 Task: Look for space in Avellino, Italy from 1st July, 2023 to 3rd July, 2023 for 1 adult in price range Rs.5000 to Rs.15000. Place can be private room with 1  bedroom having 1 bed and 1 bathroom. Property type can be house, flat, guest house, hotel. Amenities needed are: wifi, washing machine. Booking option can be shelf check-in. Required host language is English.
Action: Mouse moved to (444, 119)
Screenshot: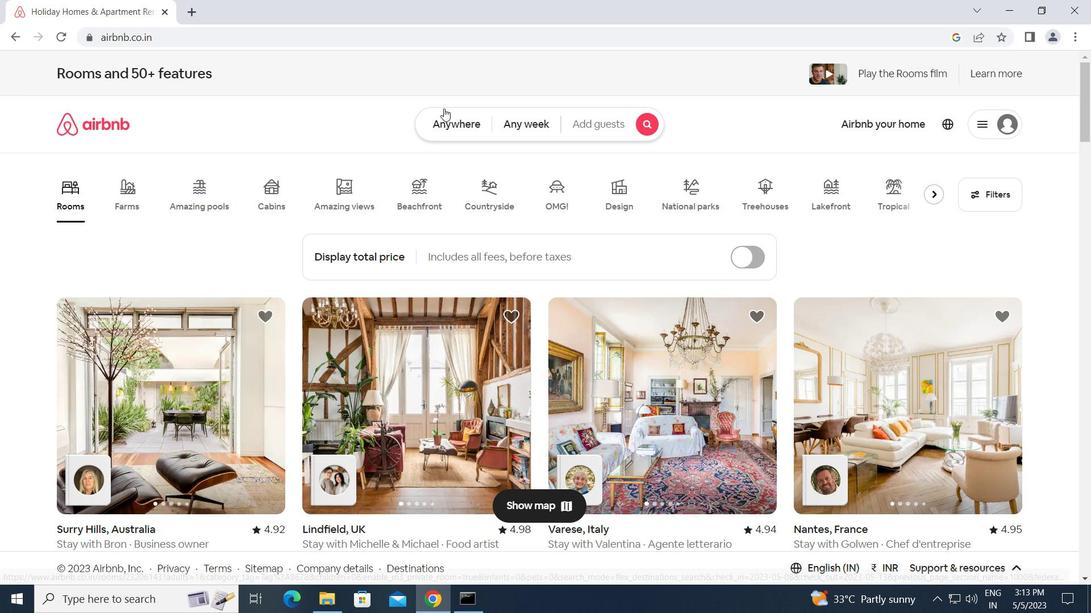 
Action: Mouse pressed left at (444, 119)
Screenshot: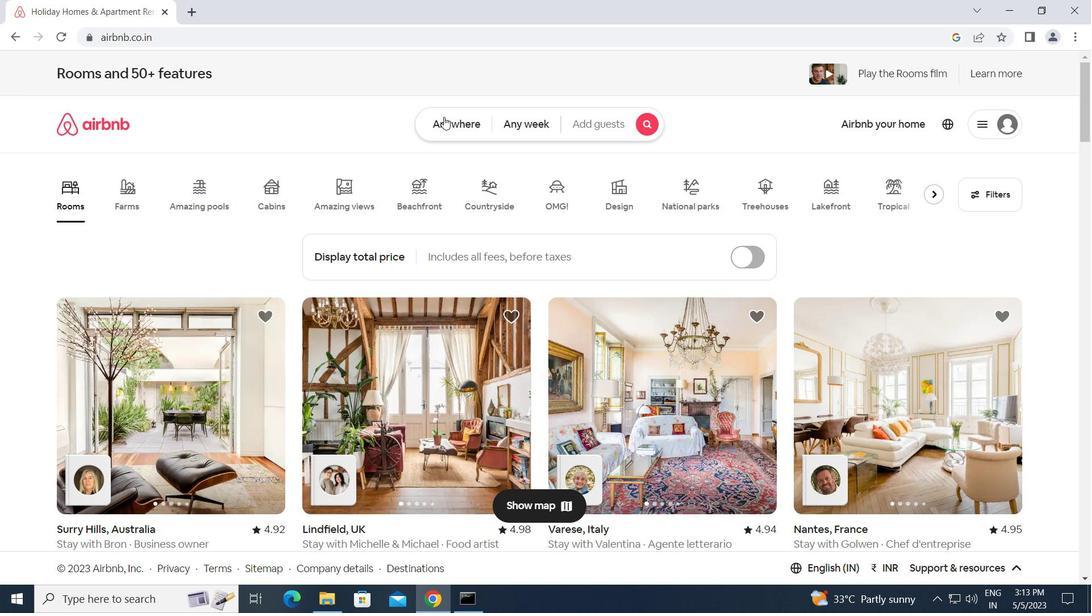 
Action: Mouse moved to (346, 177)
Screenshot: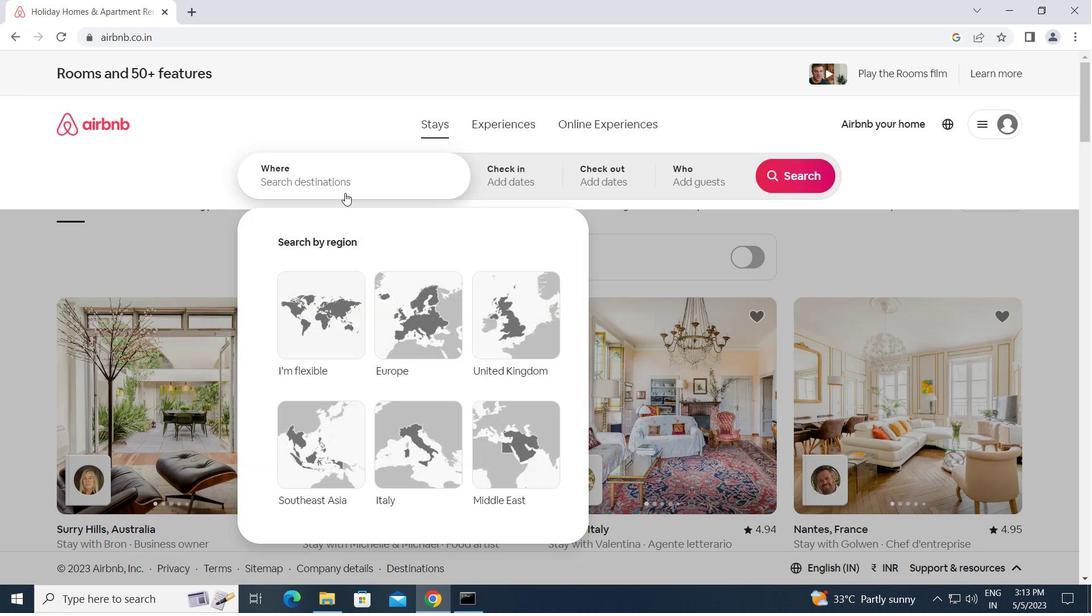 
Action: Mouse pressed left at (346, 177)
Screenshot: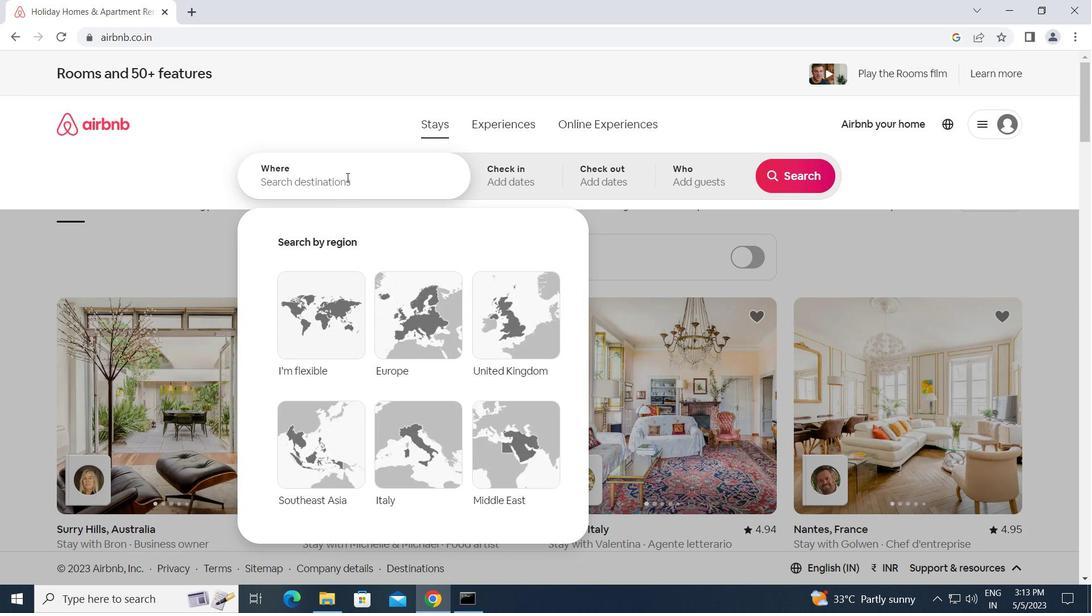 
Action: Key pressed a<Key.caps_lock>vellino,<Key.space><Key.caps_lock>i<Key.caps_lock>taly<Key.enter>
Screenshot: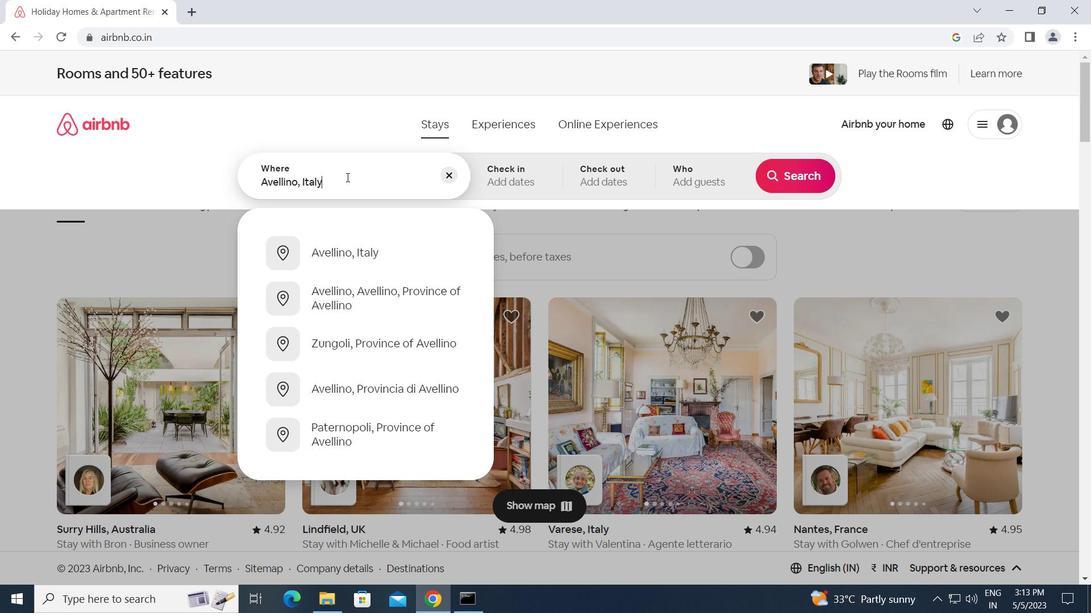 
Action: Mouse moved to (797, 291)
Screenshot: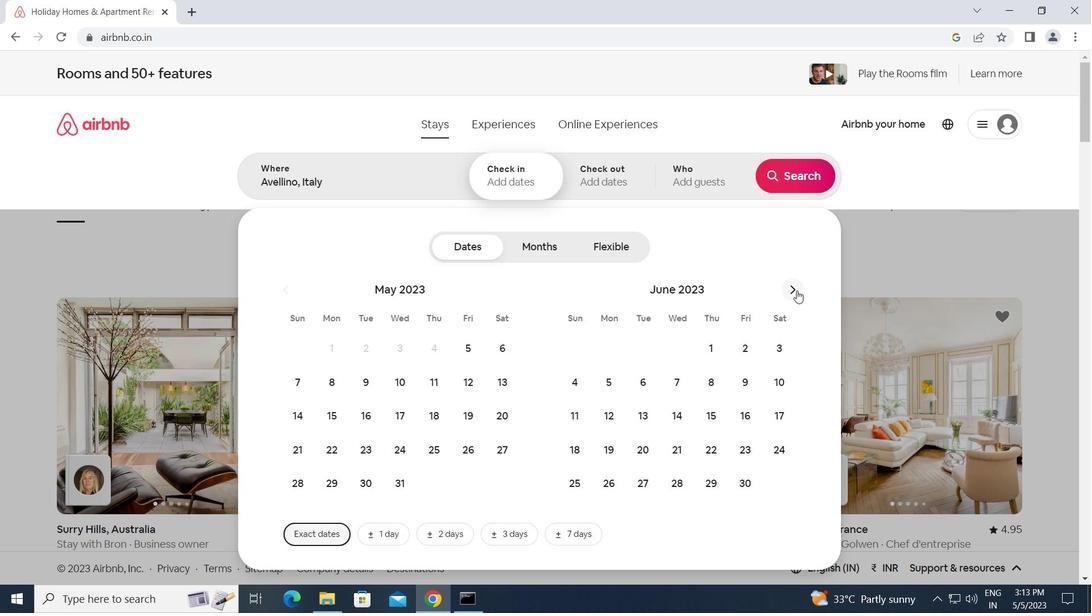 
Action: Mouse pressed left at (797, 291)
Screenshot: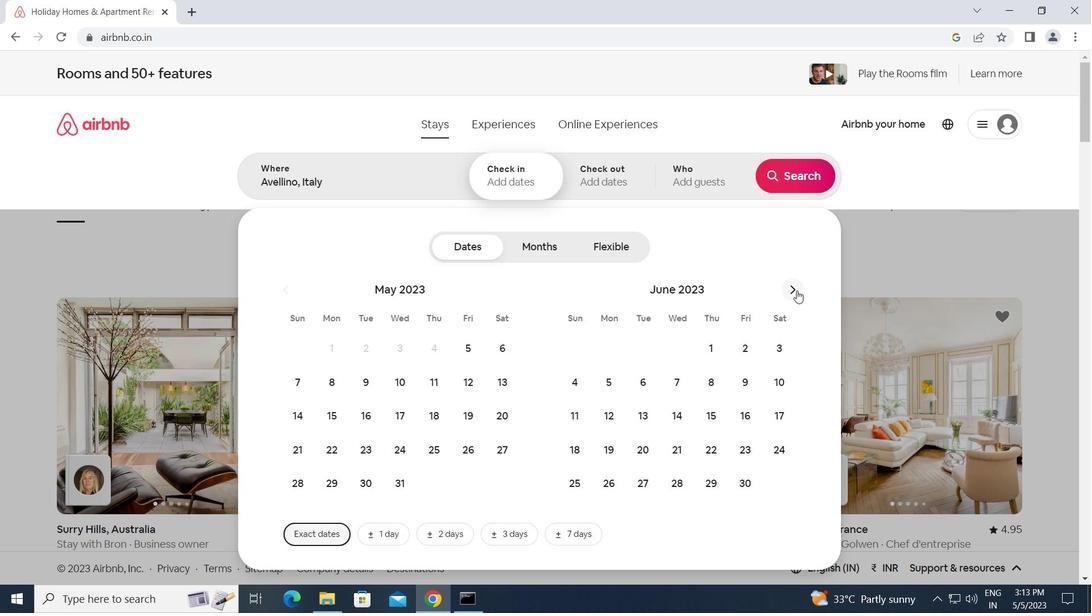 
Action: Mouse moved to (776, 350)
Screenshot: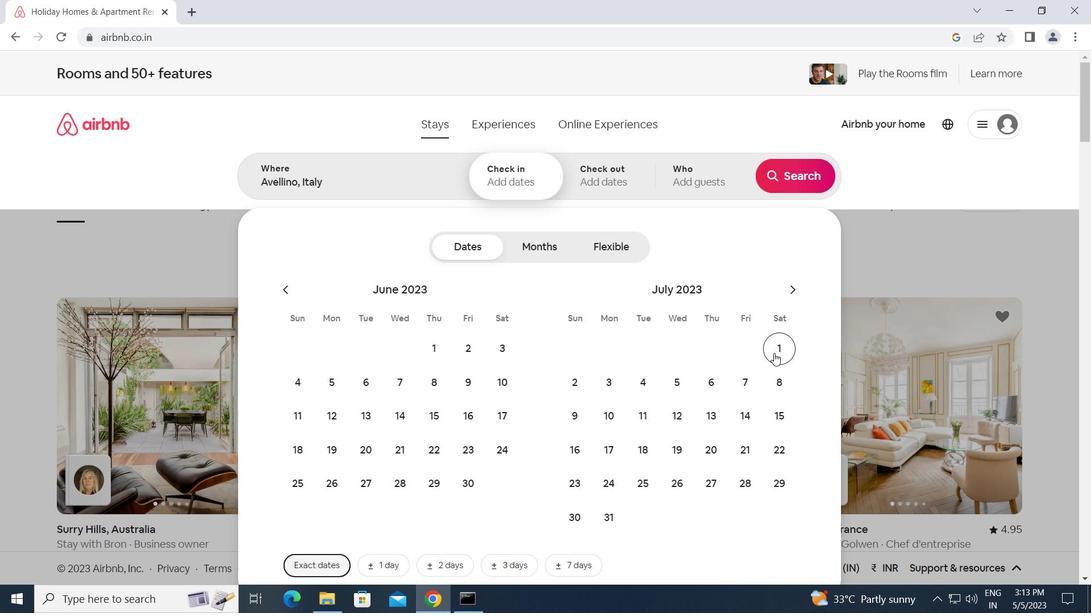 
Action: Mouse pressed left at (776, 350)
Screenshot: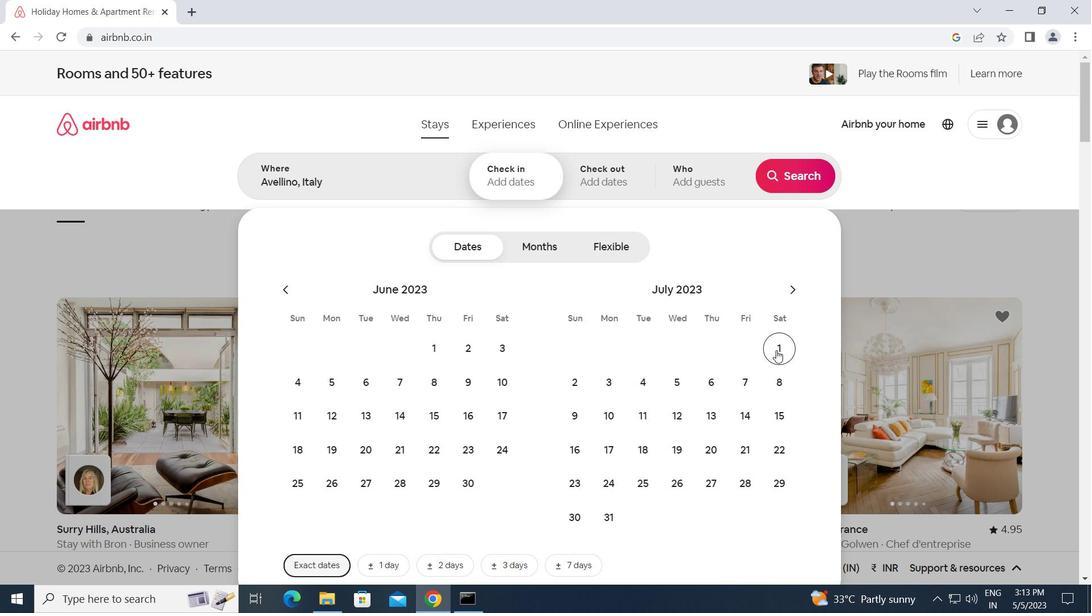
Action: Mouse moved to (614, 387)
Screenshot: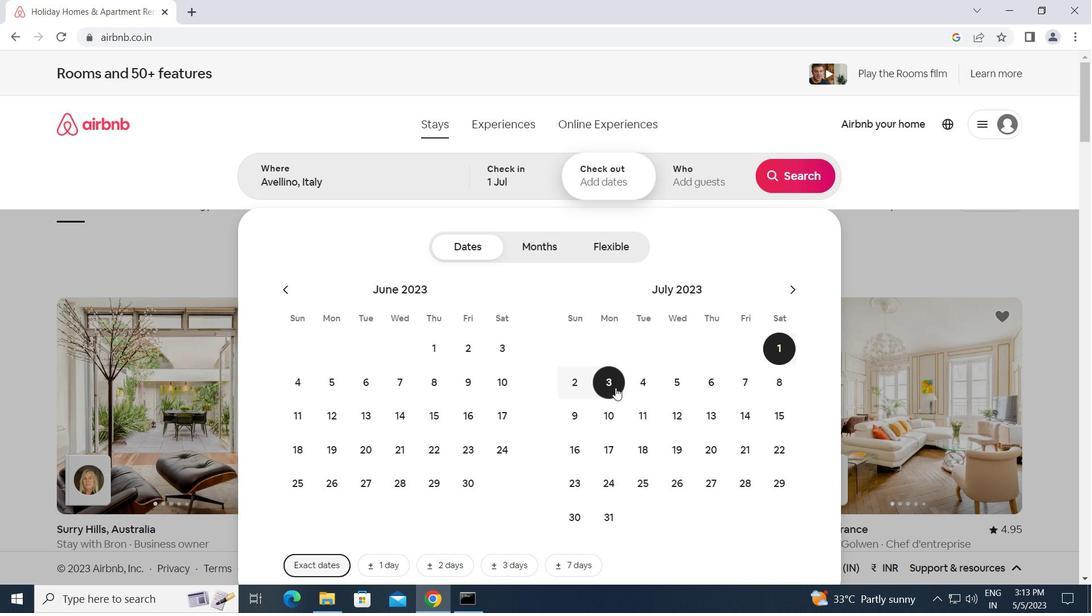 
Action: Mouse pressed left at (614, 387)
Screenshot: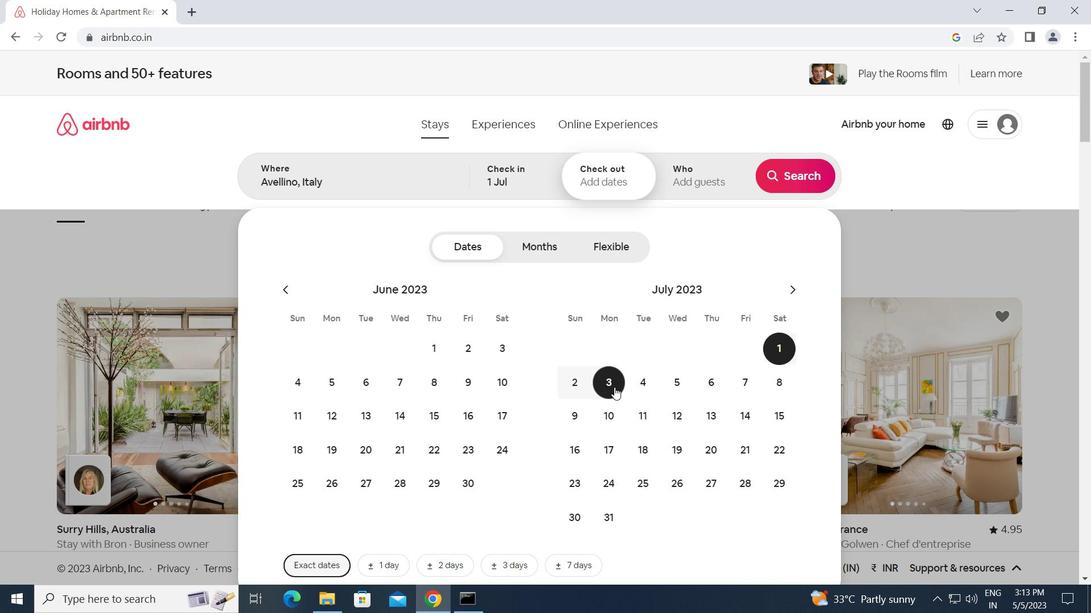 
Action: Mouse moved to (685, 173)
Screenshot: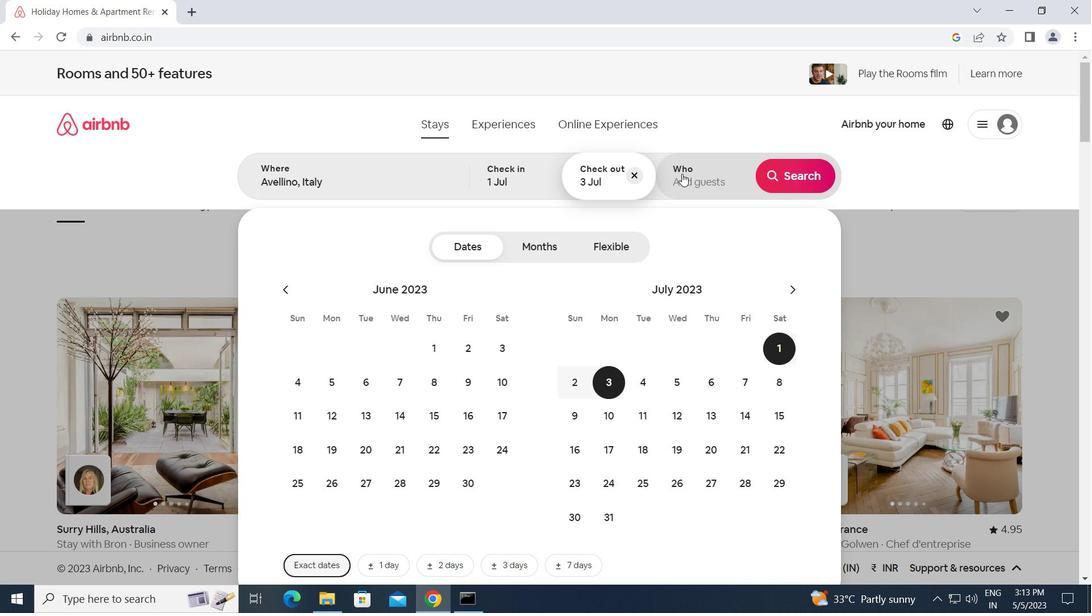 
Action: Mouse pressed left at (685, 173)
Screenshot: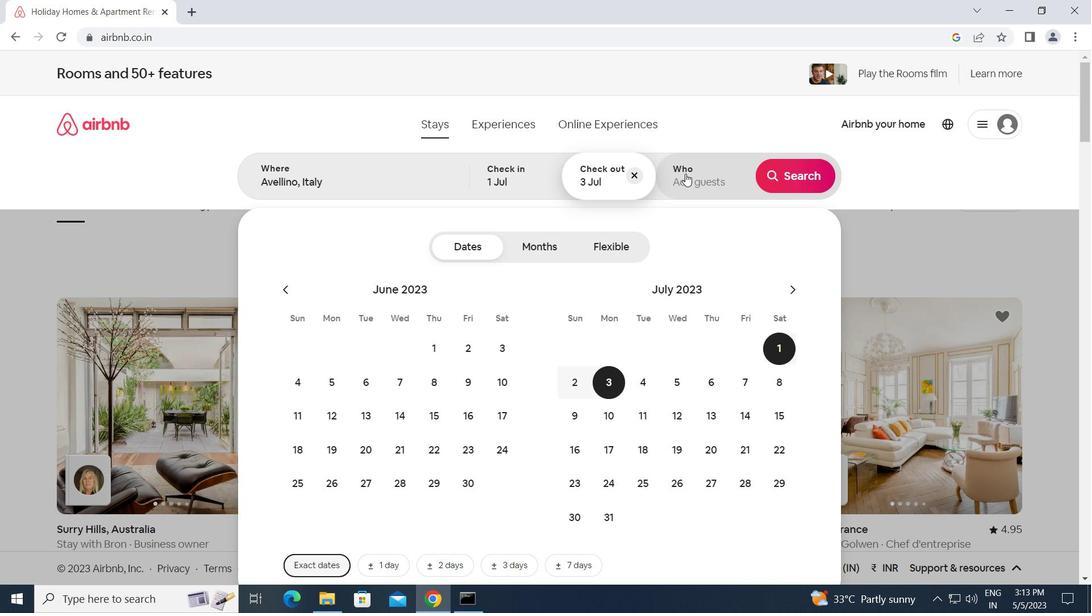 
Action: Mouse moved to (797, 254)
Screenshot: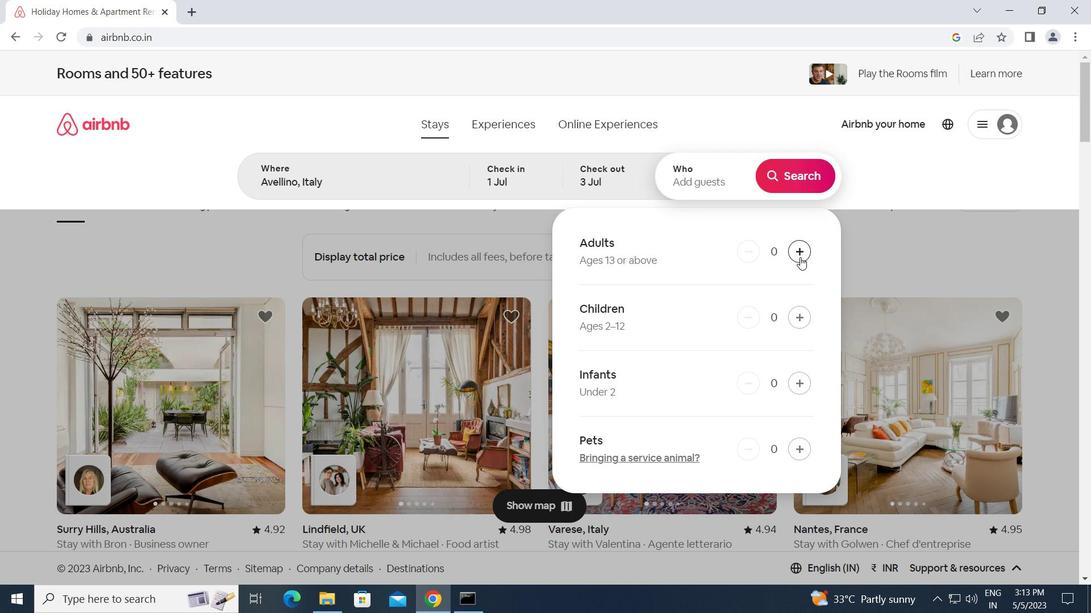 
Action: Mouse pressed left at (797, 254)
Screenshot: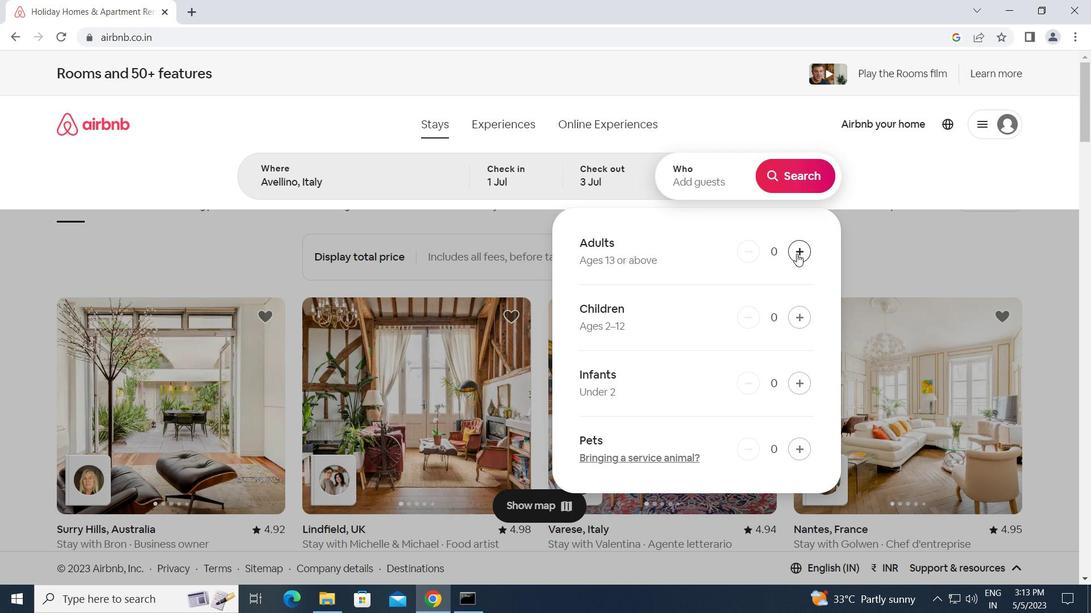
Action: Mouse moved to (790, 177)
Screenshot: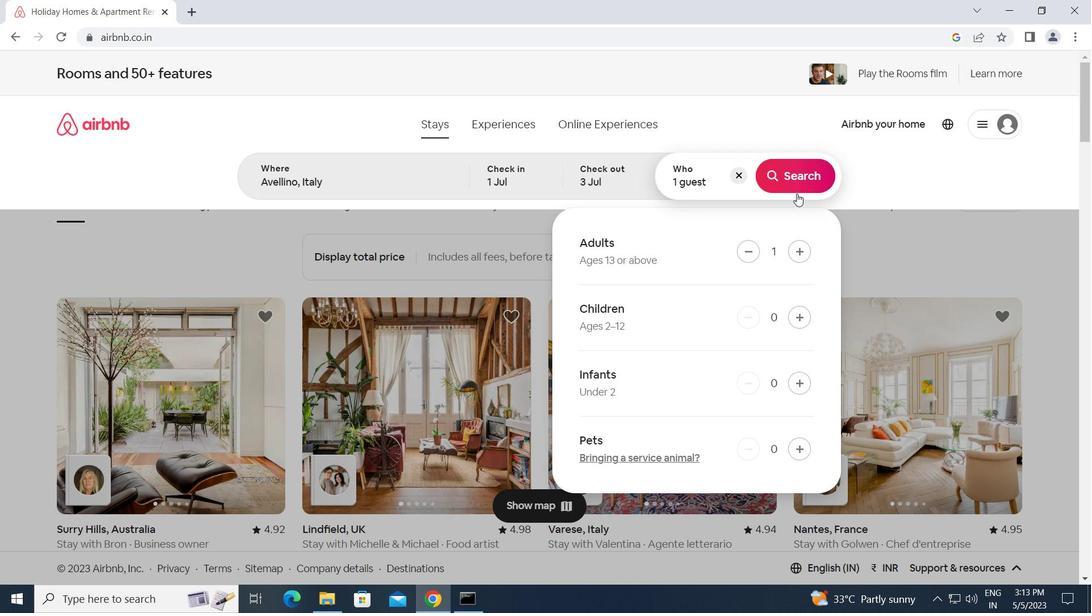 
Action: Mouse pressed left at (790, 177)
Screenshot: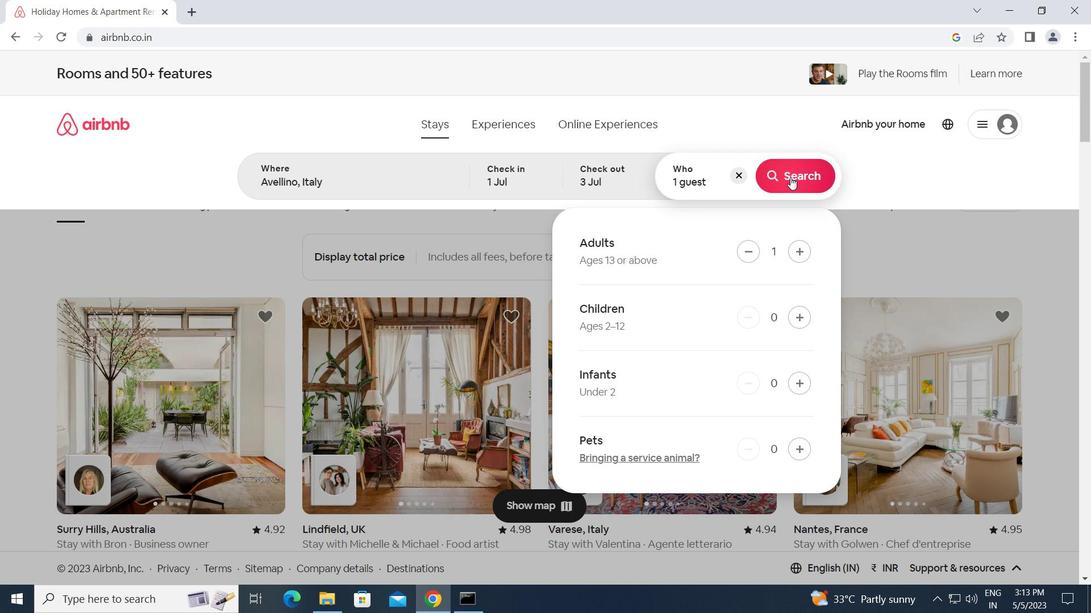 
Action: Mouse moved to (1019, 140)
Screenshot: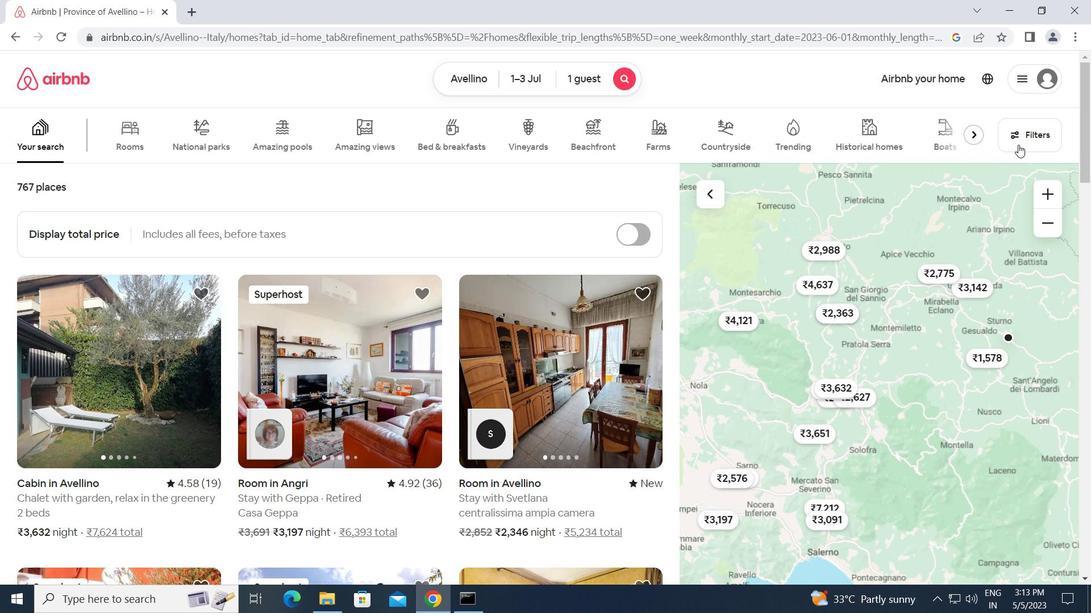 
Action: Mouse pressed left at (1019, 140)
Screenshot: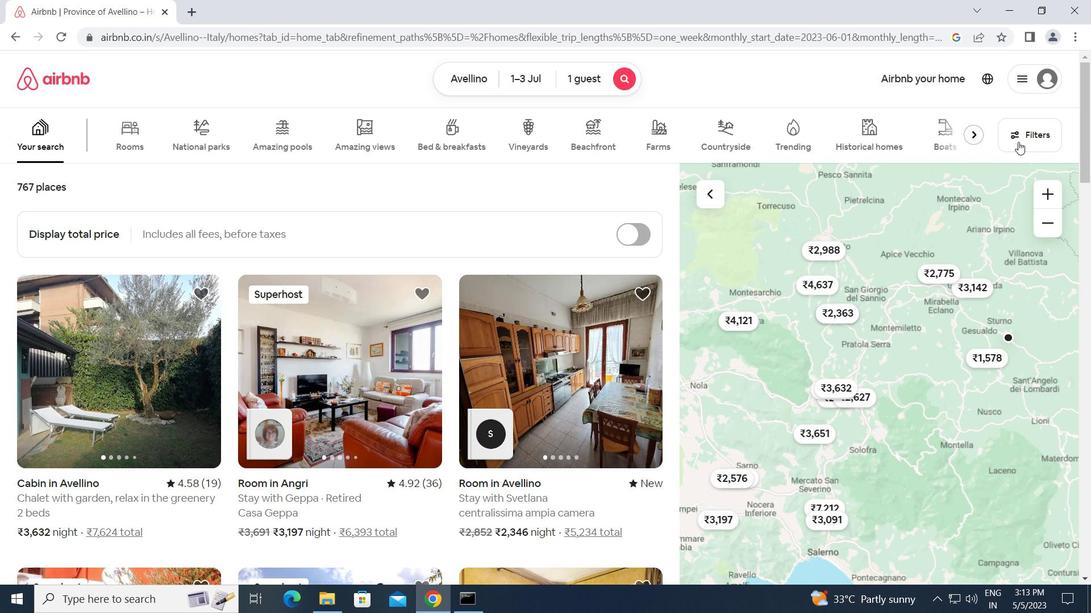 
Action: Mouse moved to (423, 368)
Screenshot: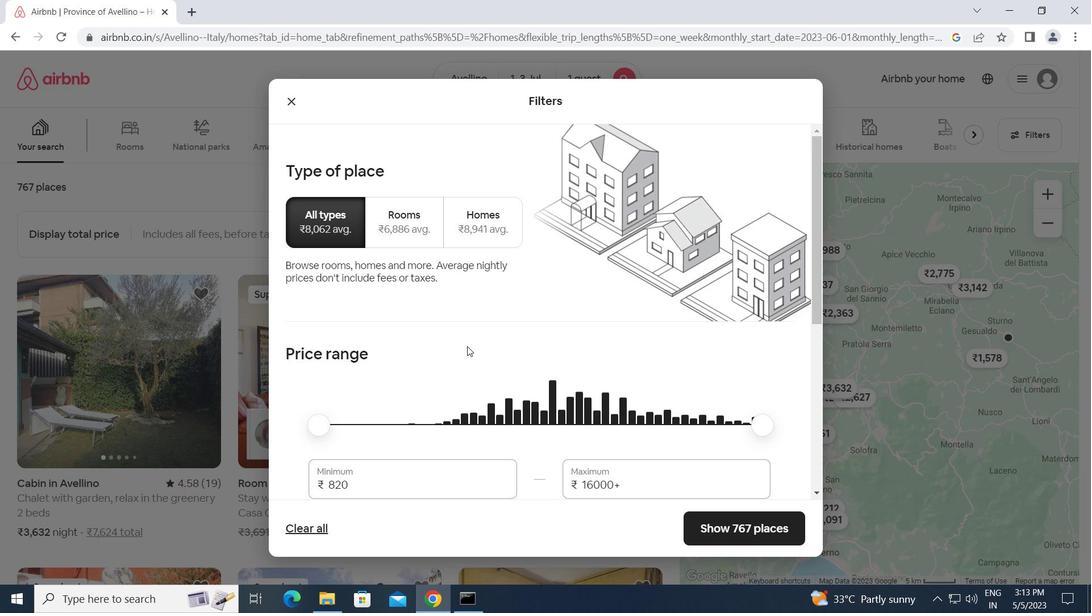 
Action: Mouse scrolled (423, 367) with delta (0, 0)
Screenshot: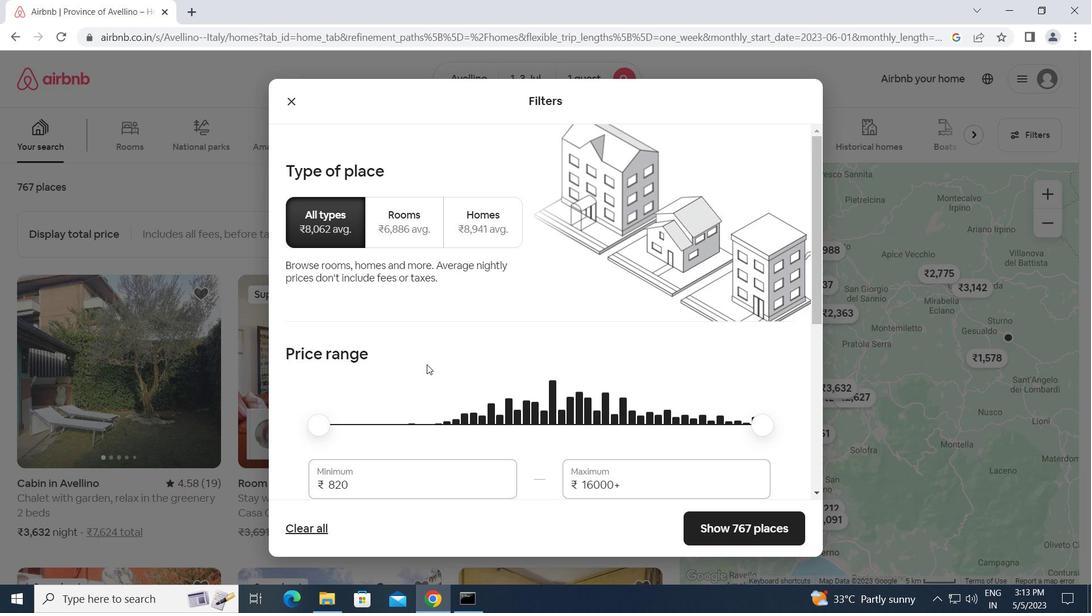 
Action: Mouse scrolled (423, 367) with delta (0, 0)
Screenshot: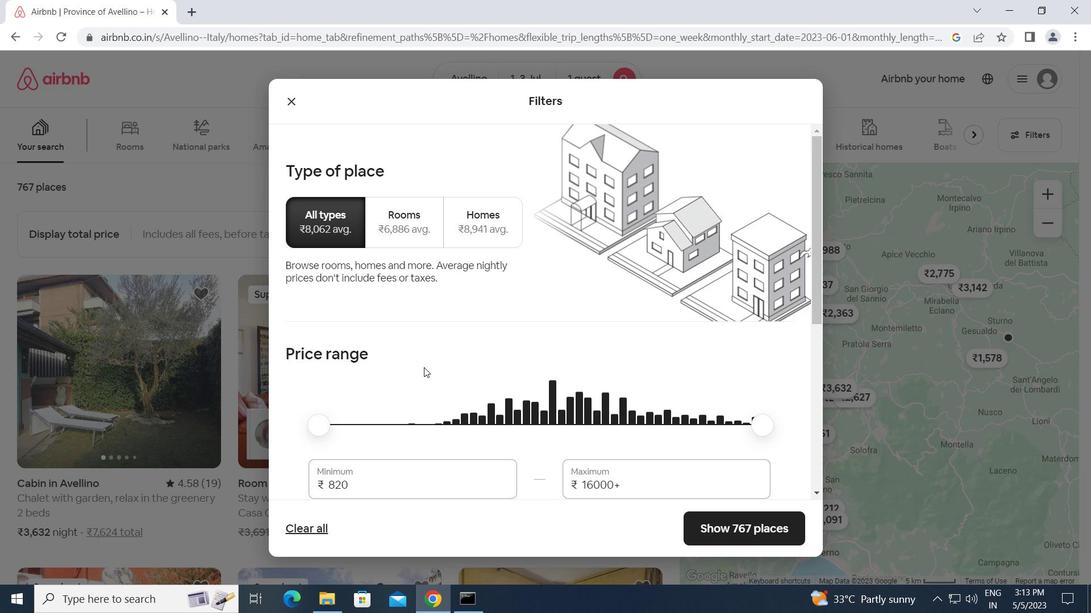 
Action: Mouse moved to (358, 338)
Screenshot: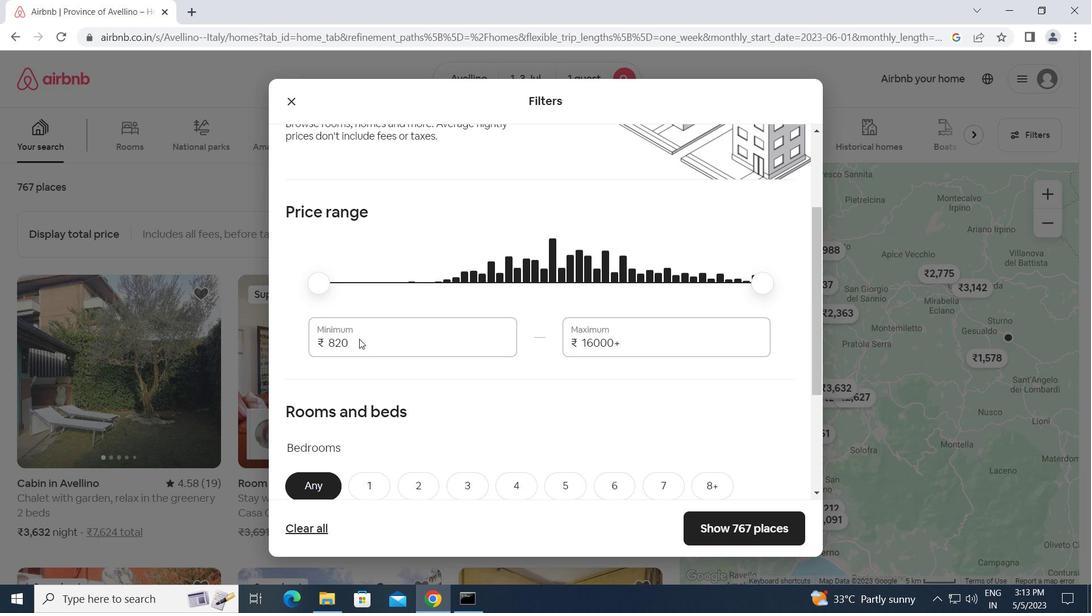 
Action: Mouse pressed left at (358, 338)
Screenshot: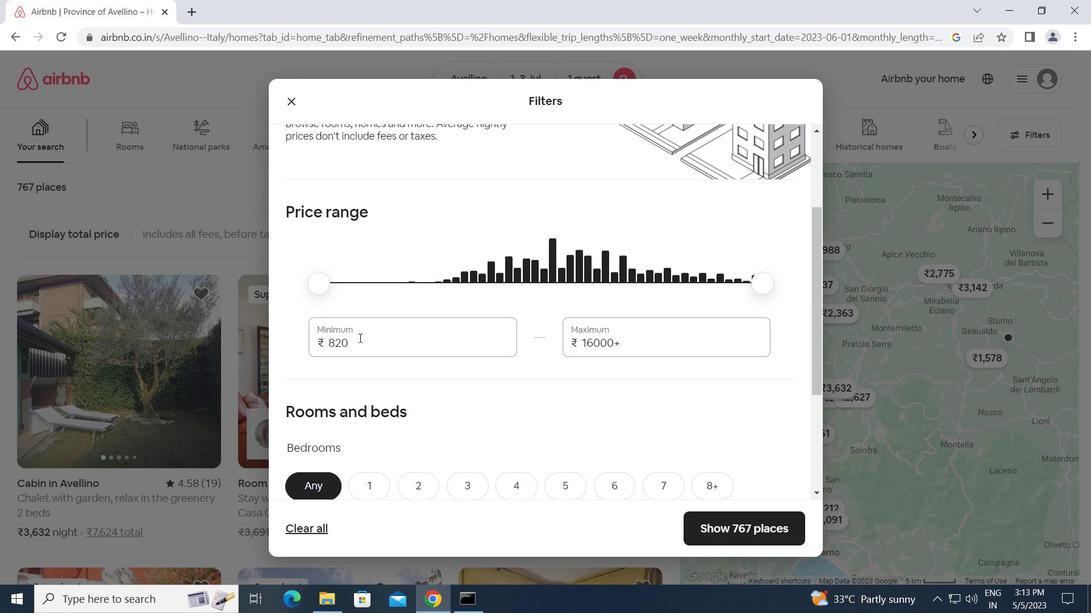 
Action: Mouse moved to (309, 346)
Screenshot: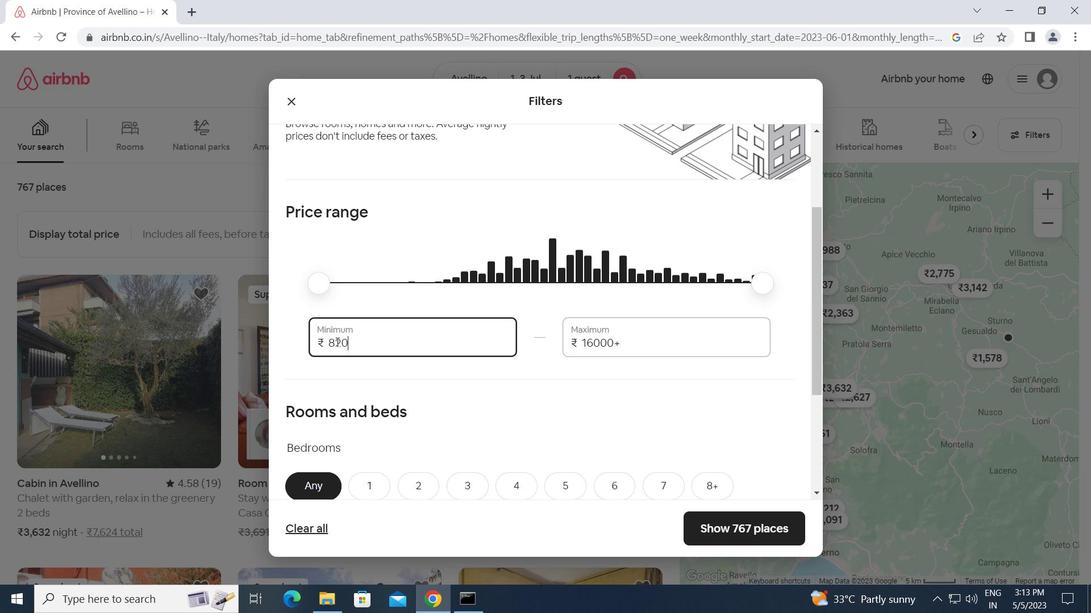 
Action: Key pressed 500
Screenshot: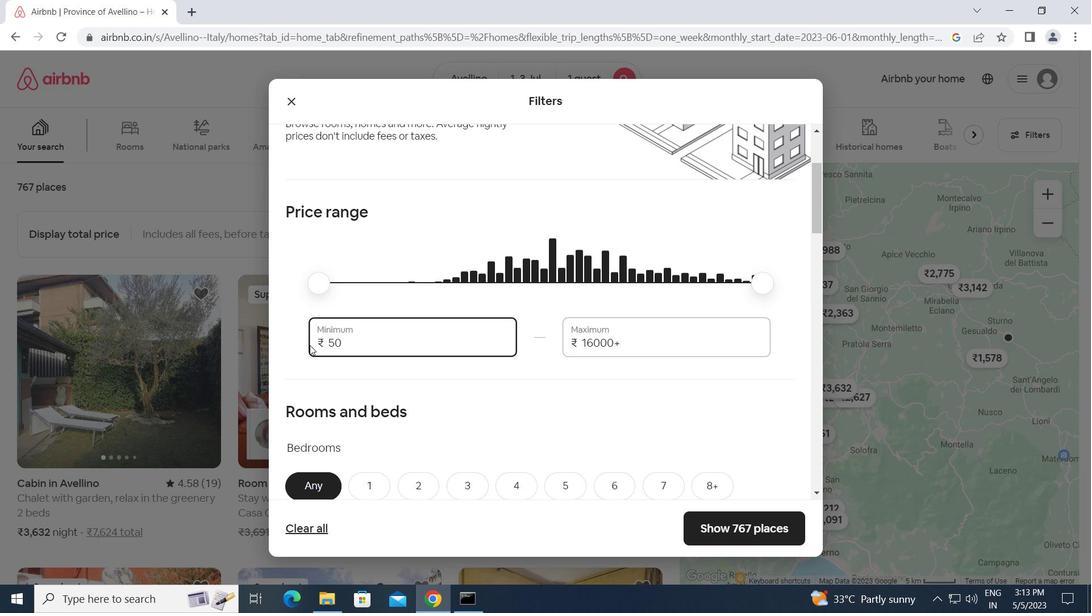 
Action: Mouse moved to (313, 356)
Screenshot: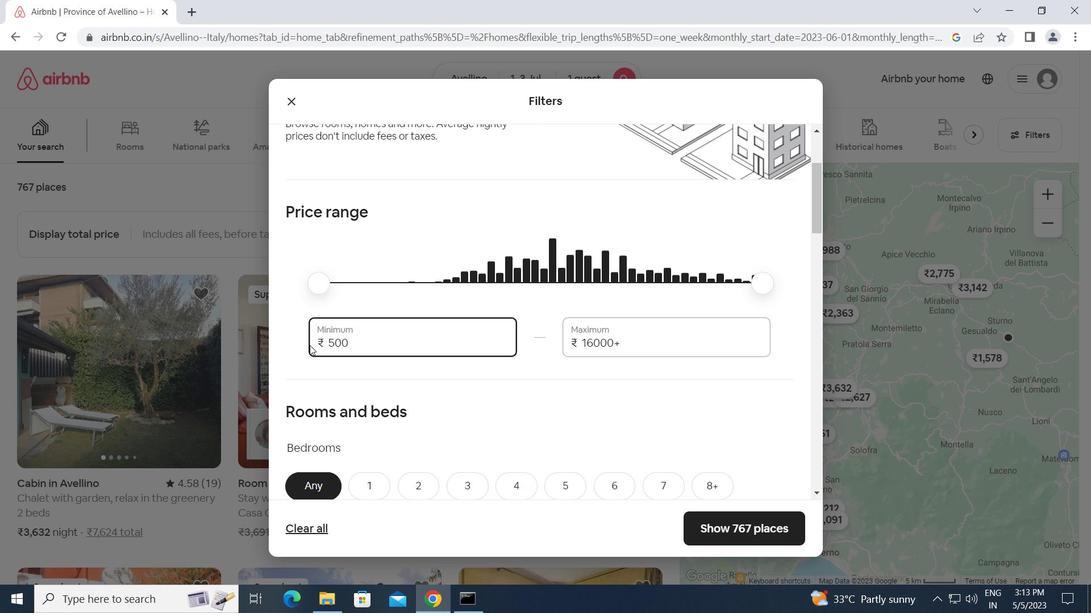 
Action: Key pressed 0<Key.tab>15000
Screenshot: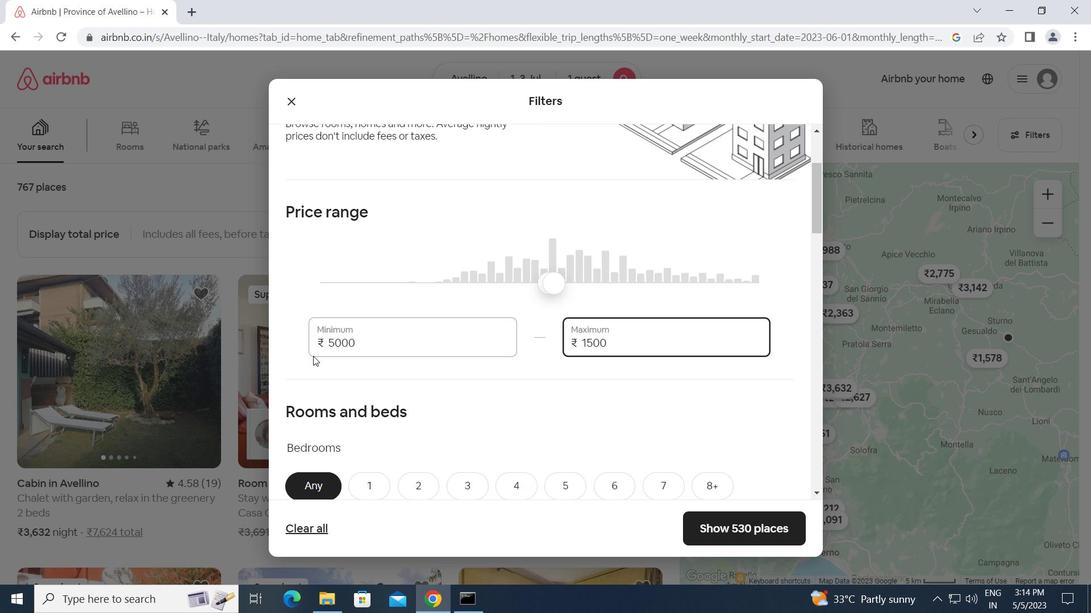 
Action: Mouse moved to (440, 400)
Screenshot: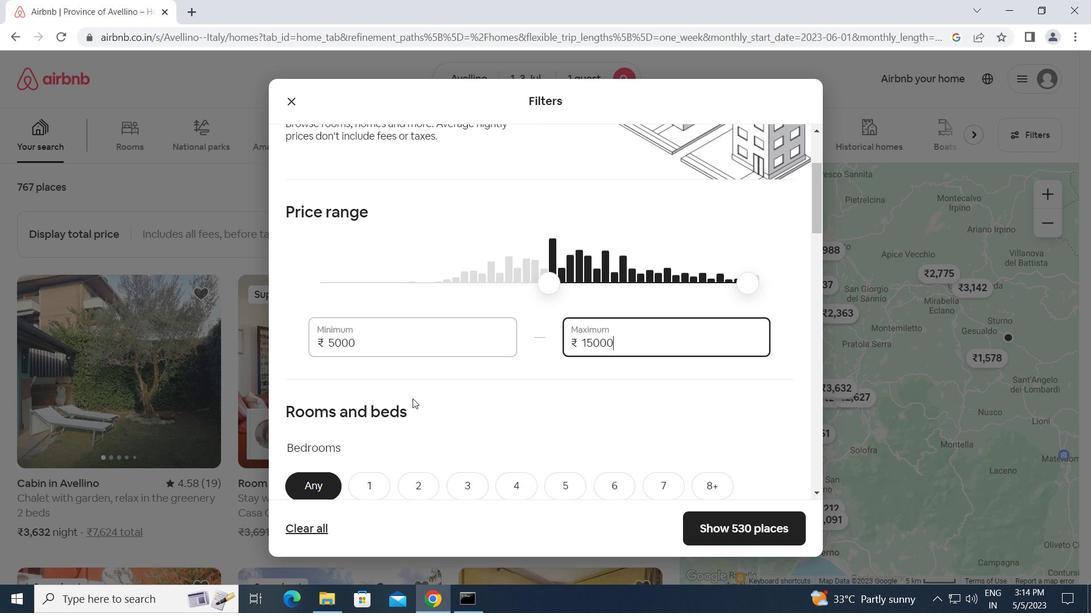 
Action: Mouse scrolled (440, 400) with delta (0, 0)
Screenshot: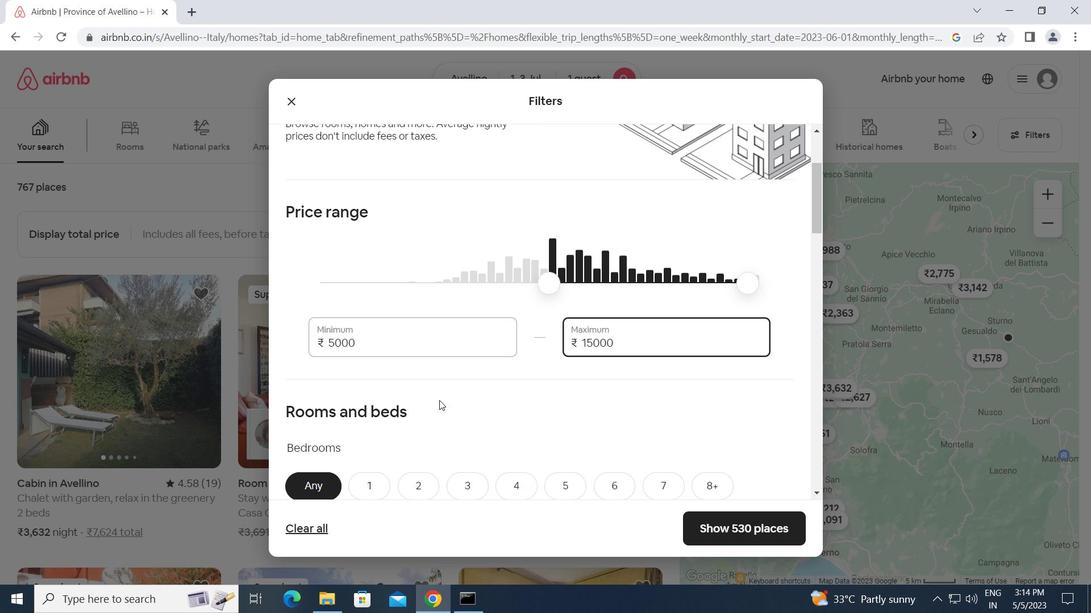 
Action: Mouse moved to (440, 400)
Screenshot: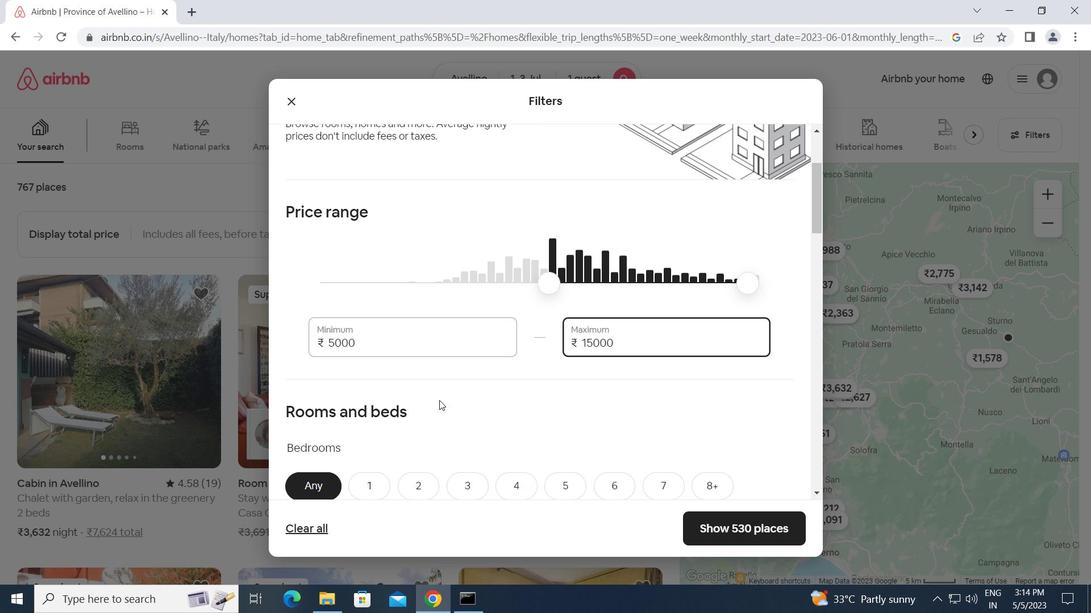 
Action: Mouse scrolled (440, 400) with delta (0, 0)
Screenshot: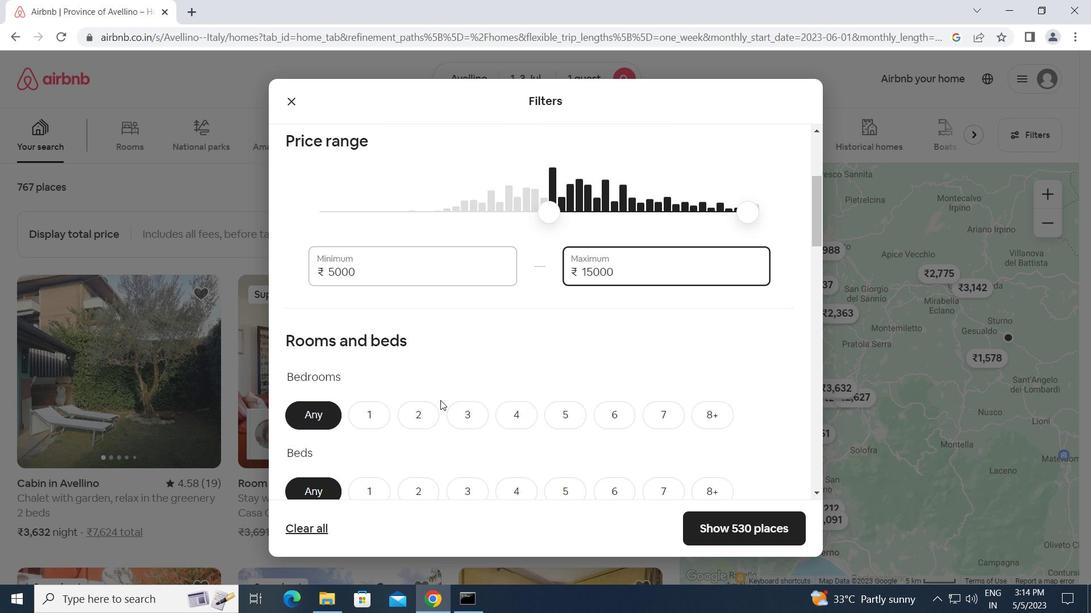
Action: Mouse scrolled (440, 400) with delta (0, 0)
Screenshot: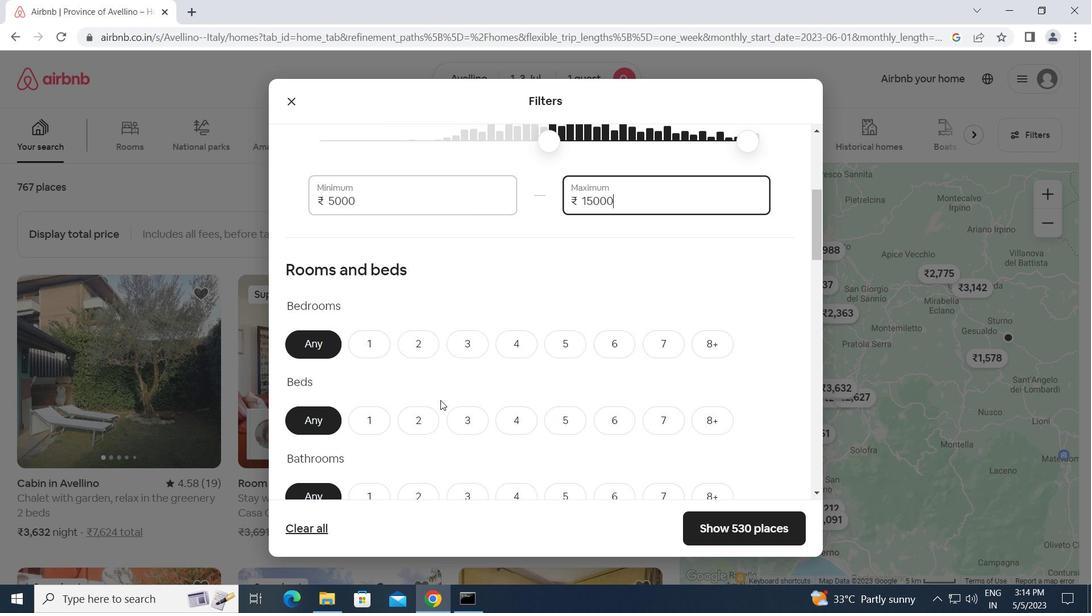 
Action: Mouse moved to (367, 275)
Screenshot: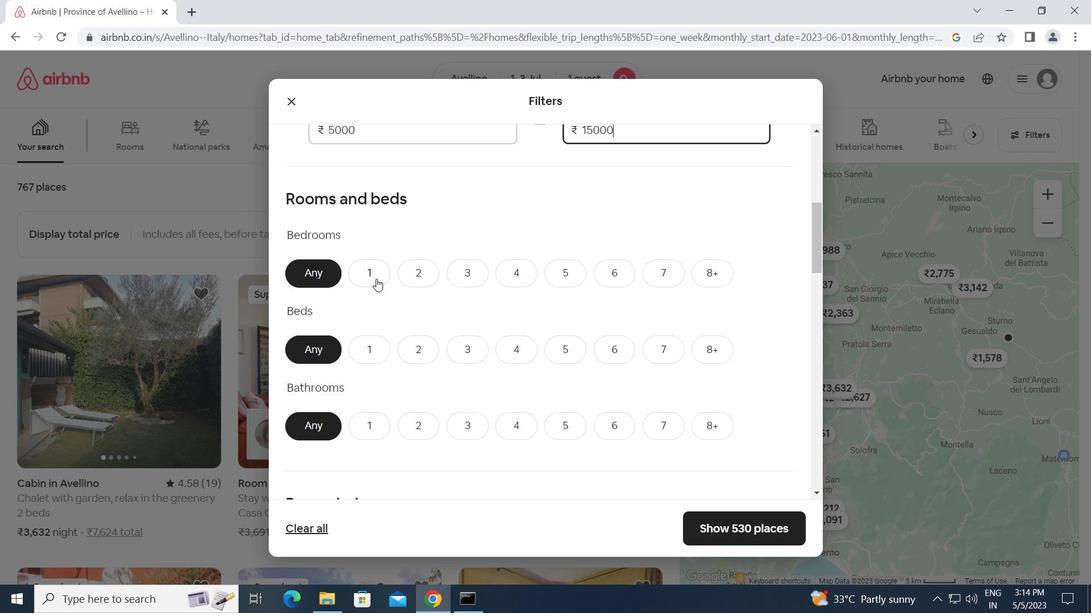 
Action: Mouse pressed left at (367, 275)
Screenshot: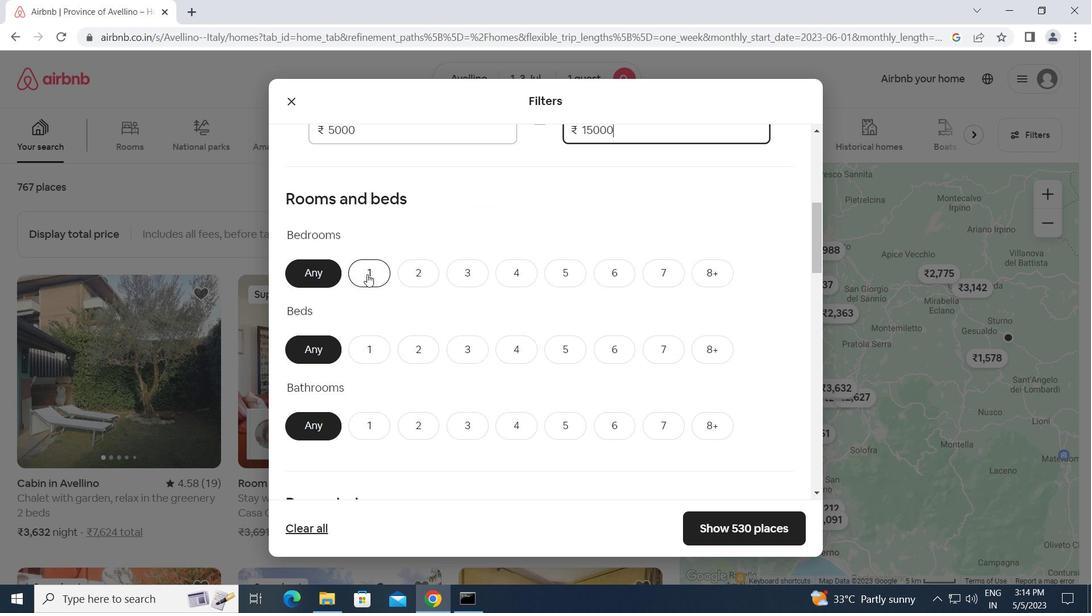 
Action: Mouse moved to (367, 343)
Screenshot: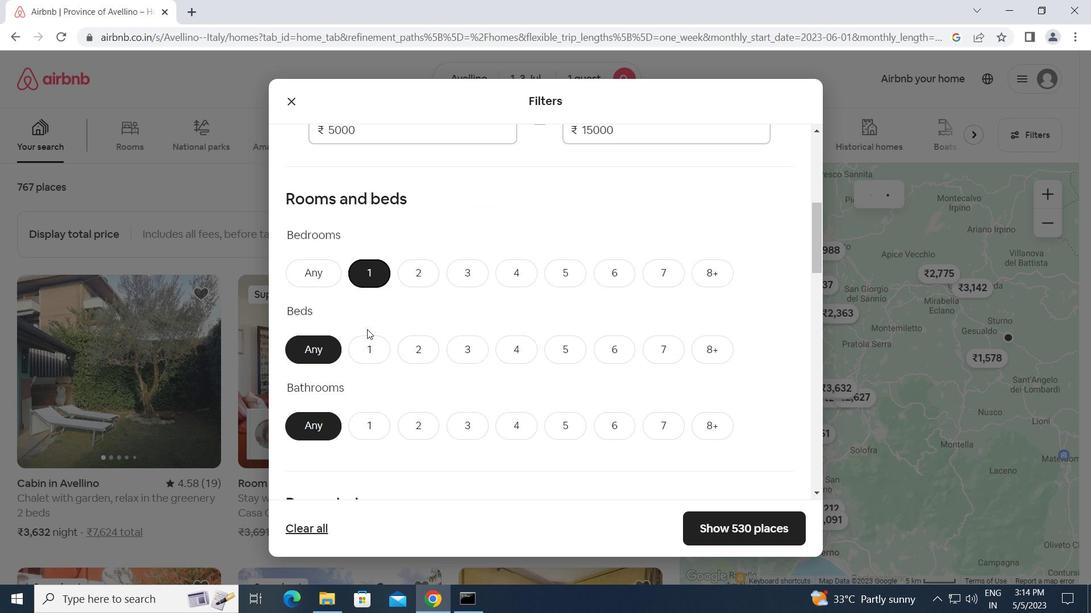
Action: Mouse pressed left at (367, 343)
Screenshot: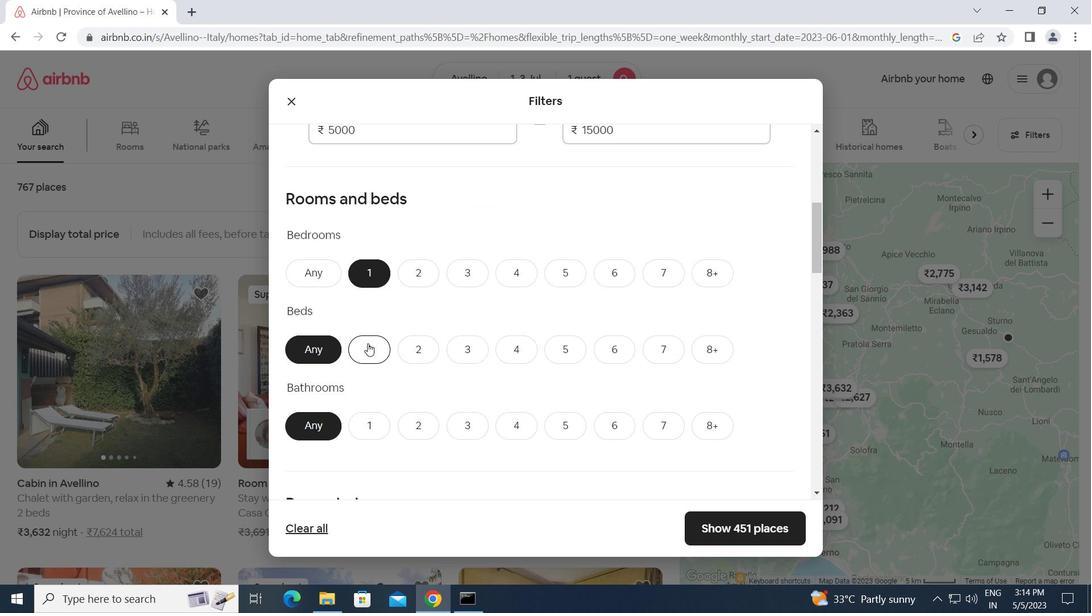 
Action: Mouse moved to (372, 433)
Screenshot: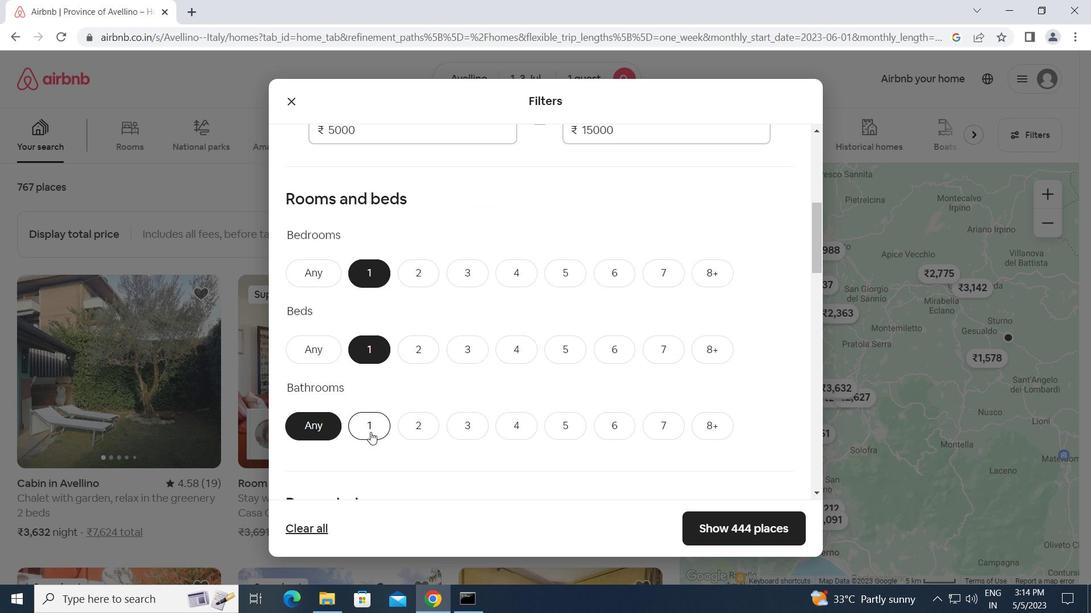 
Action: Mouse pressed left at (372, 433)
Screenshot: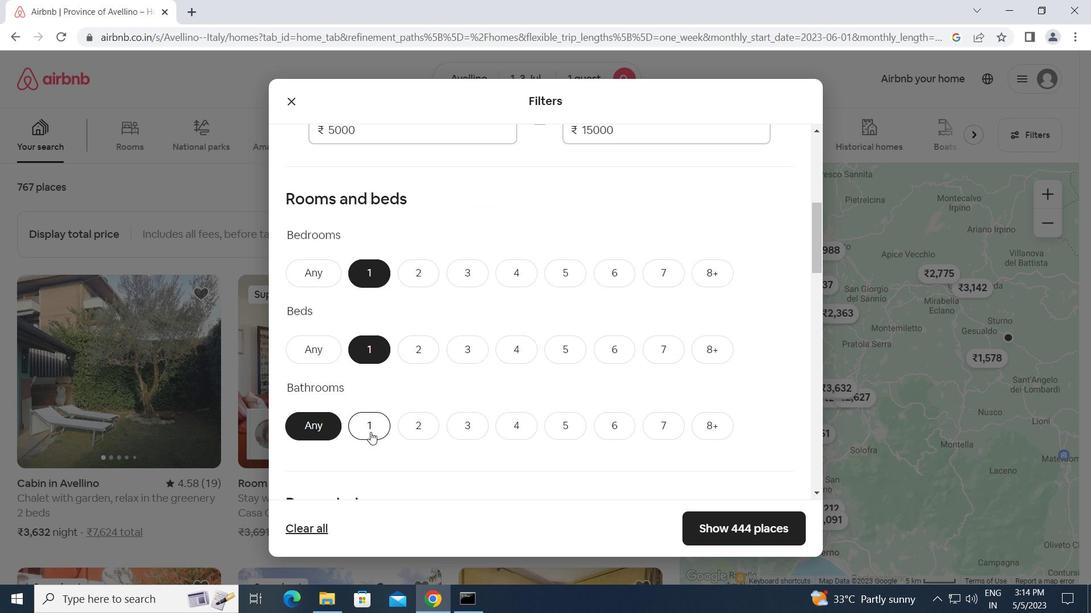 
Action: Mouse moved to (444, 427)
Screenshot: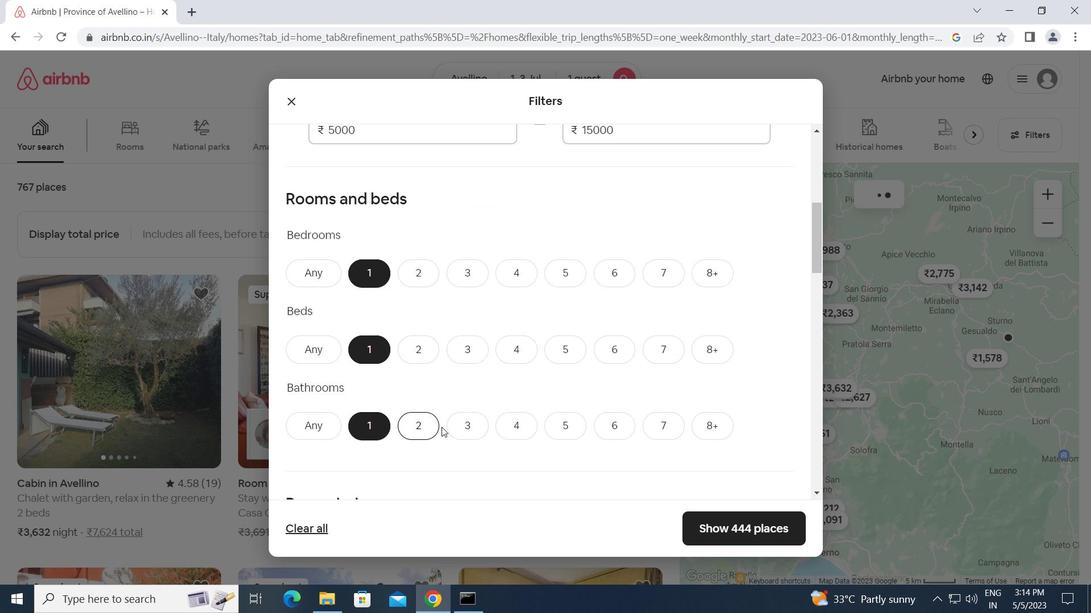 
Action: Mouse scrolled (444, 426) with delta (0, 0)
Screenshot: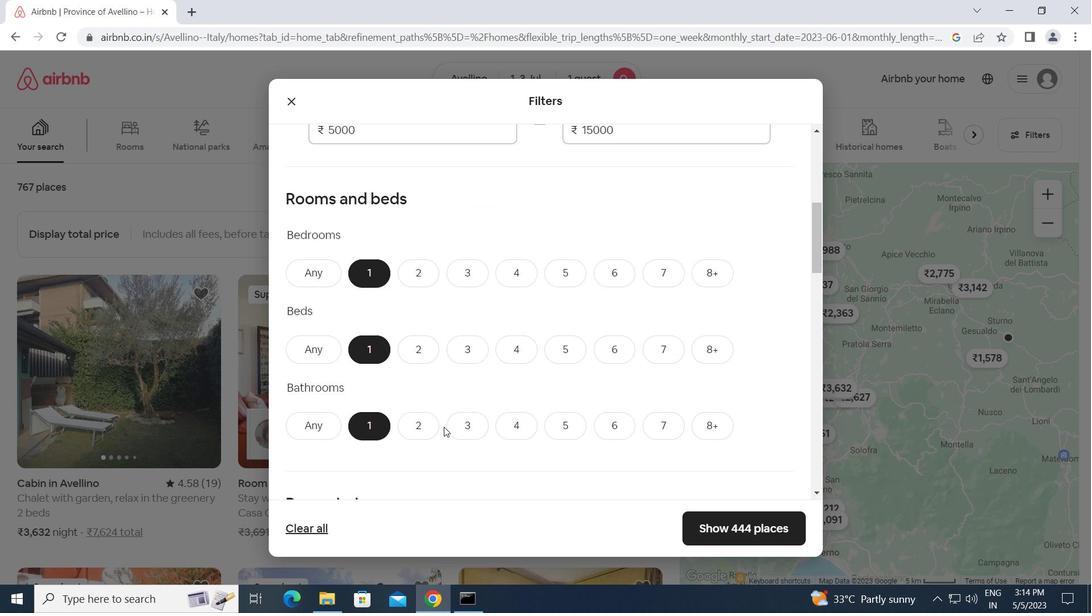
Action: Mouse scrolled (444, 426) with delta (0, 0)
Screenshot: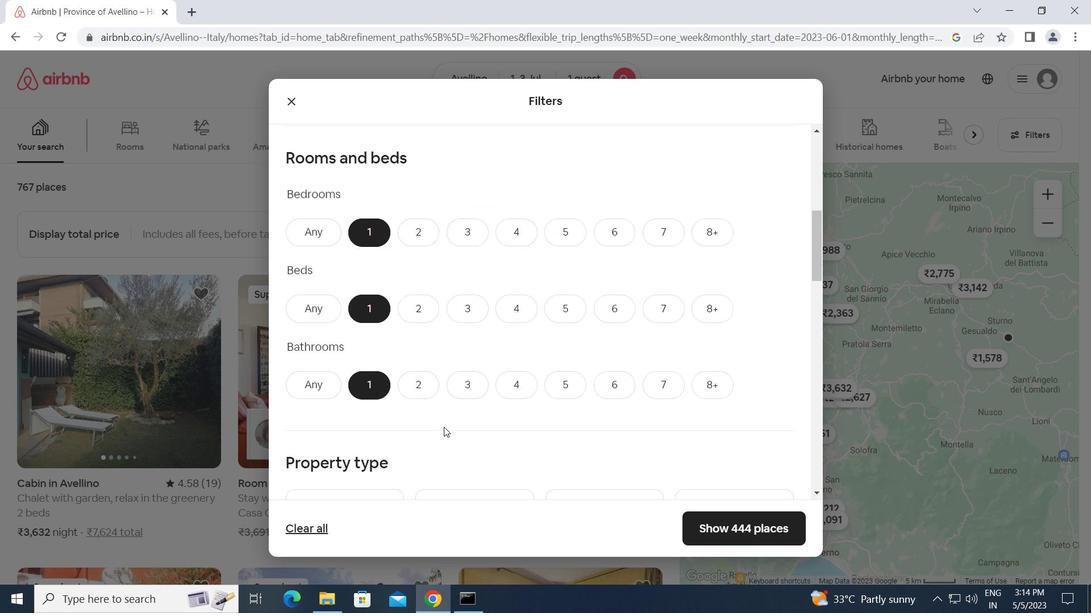 
Action: Mouse scrolled (444, 426) with delta (0, 0)
Screenshot: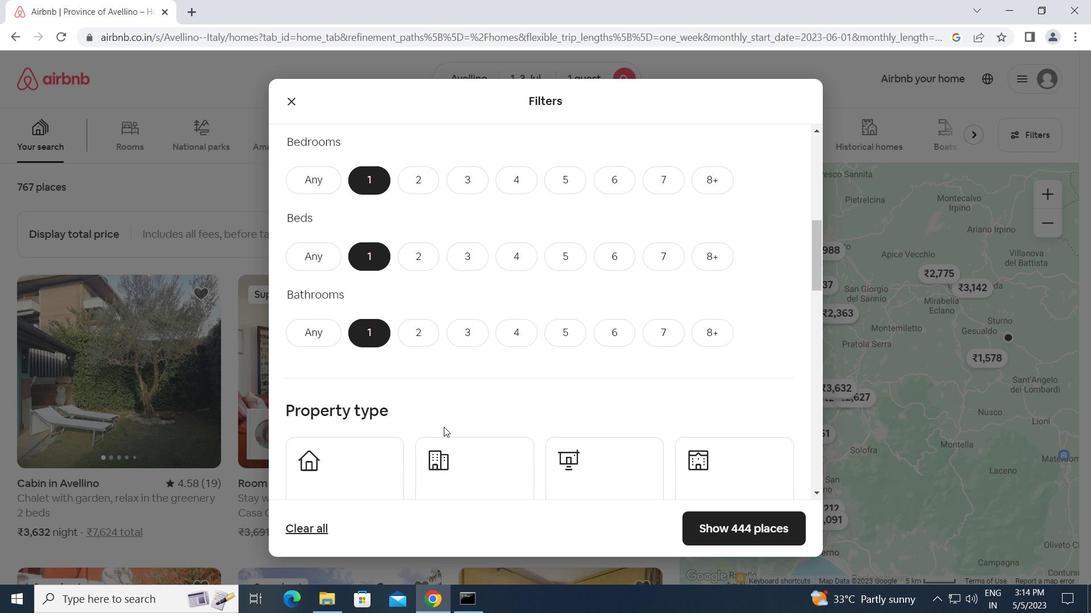 
Action: Mouse moved to (359, 378)
Screenshot: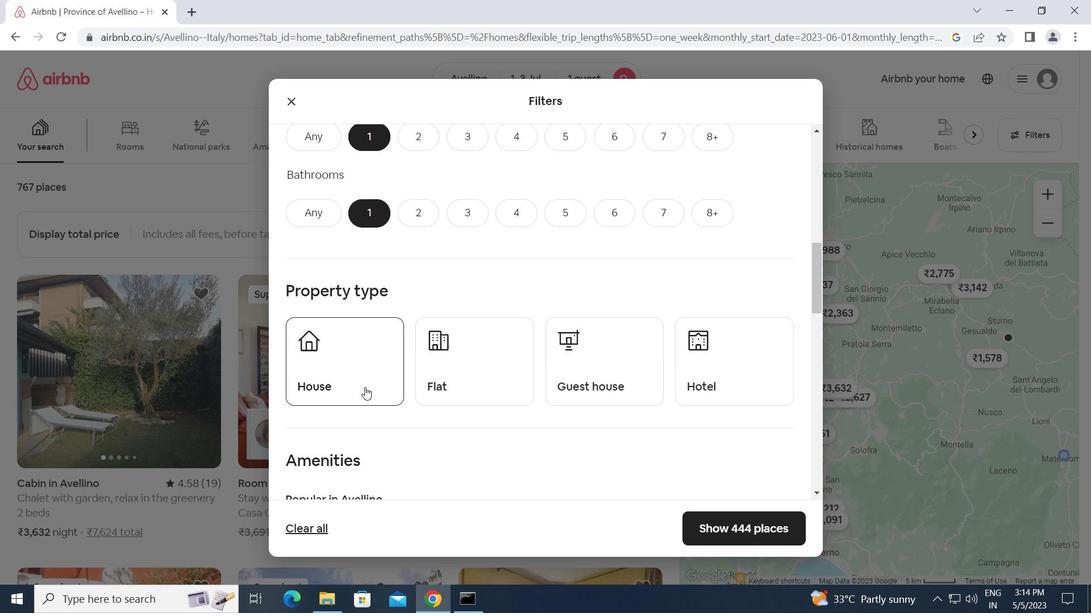 
Action: Mouse pressed left at (359, 378)
Screenshot: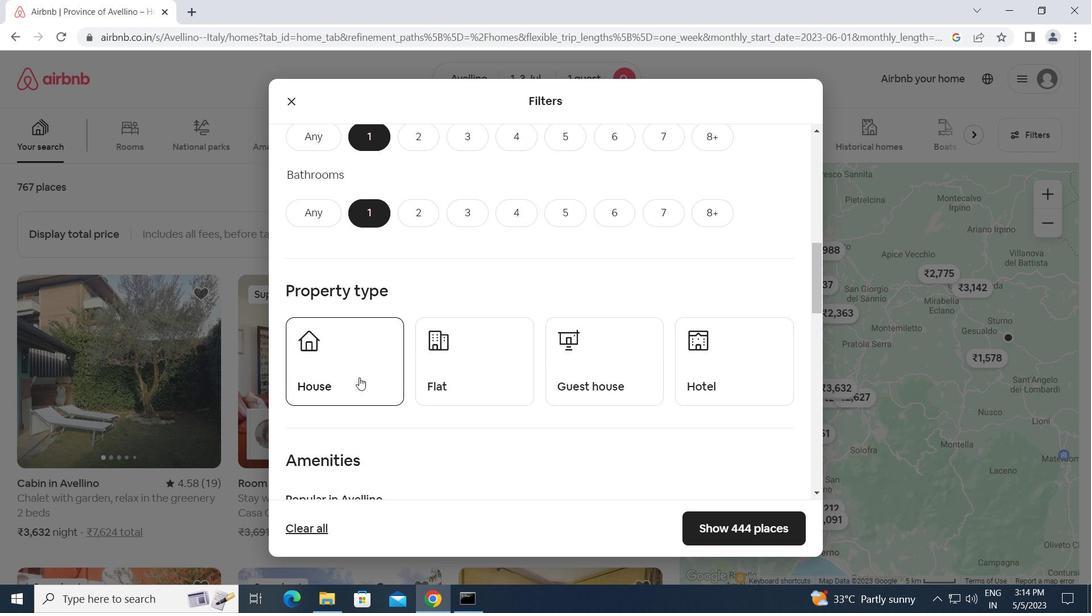 
Action: Mouse moved to (504, 391)
Screenshot: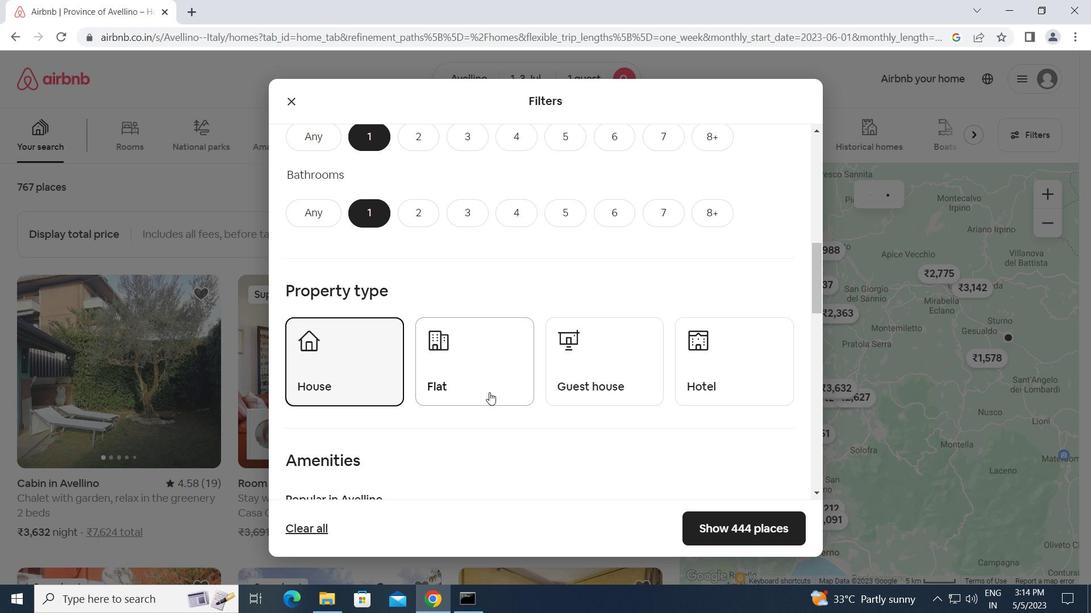 
Action: Mouse pressed left at (504, 391)
Screenshot: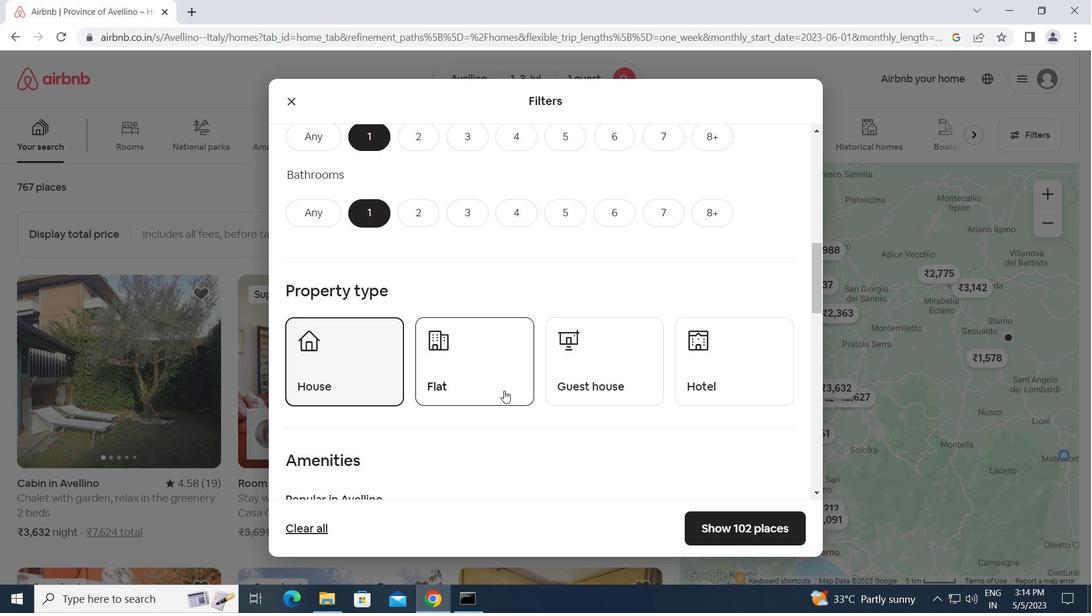 
Action: Mouse moved to (602, 378)
Screenshot: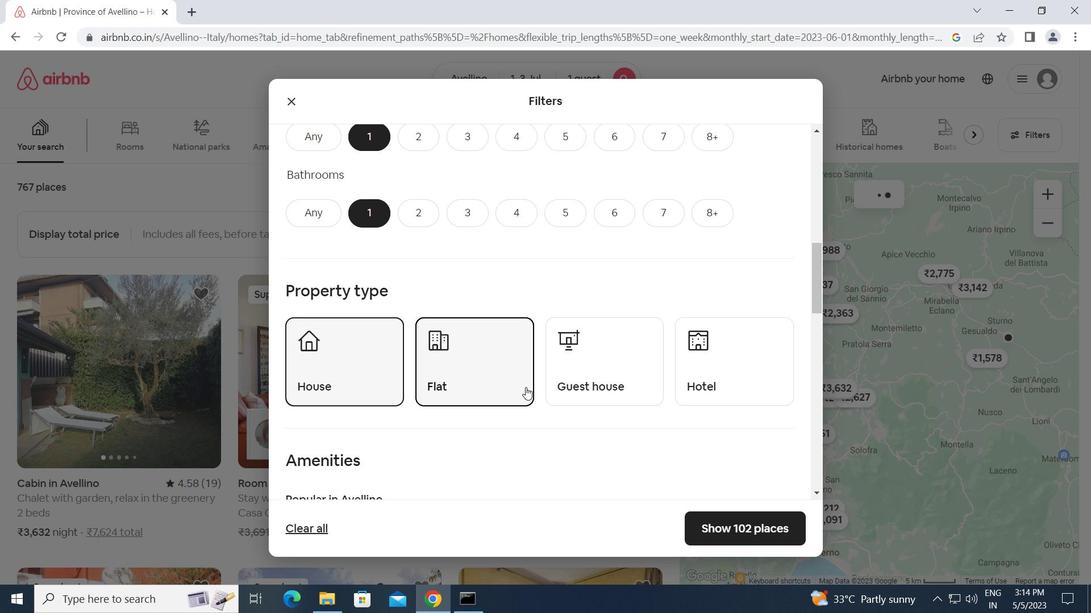 
Action: Mouse pressed left at (602, 378)
Screenshot: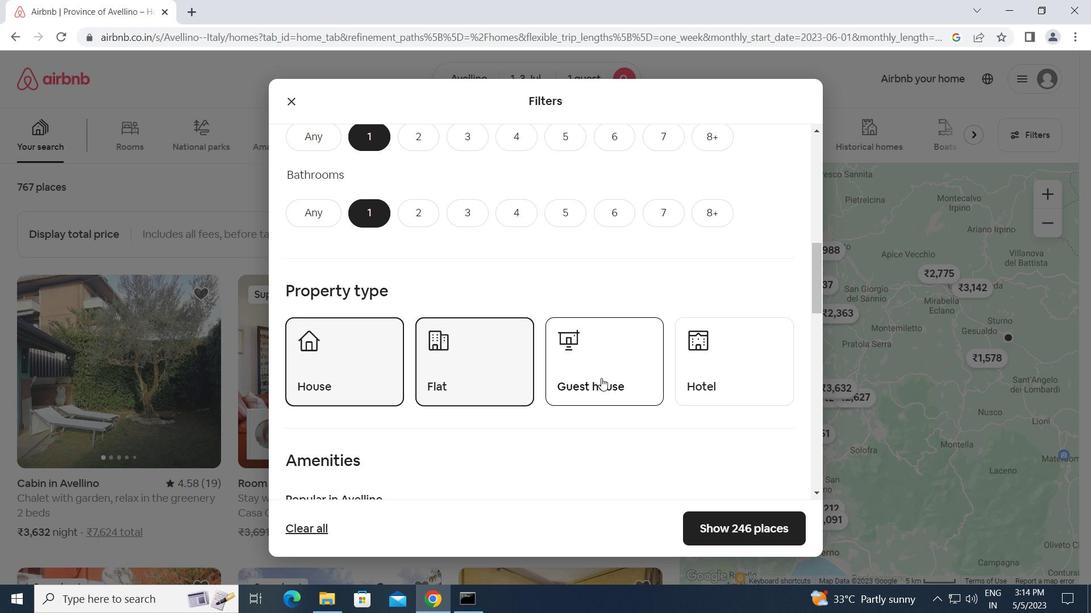 
Action: Mouse moved to (708, 374)
Screenshot: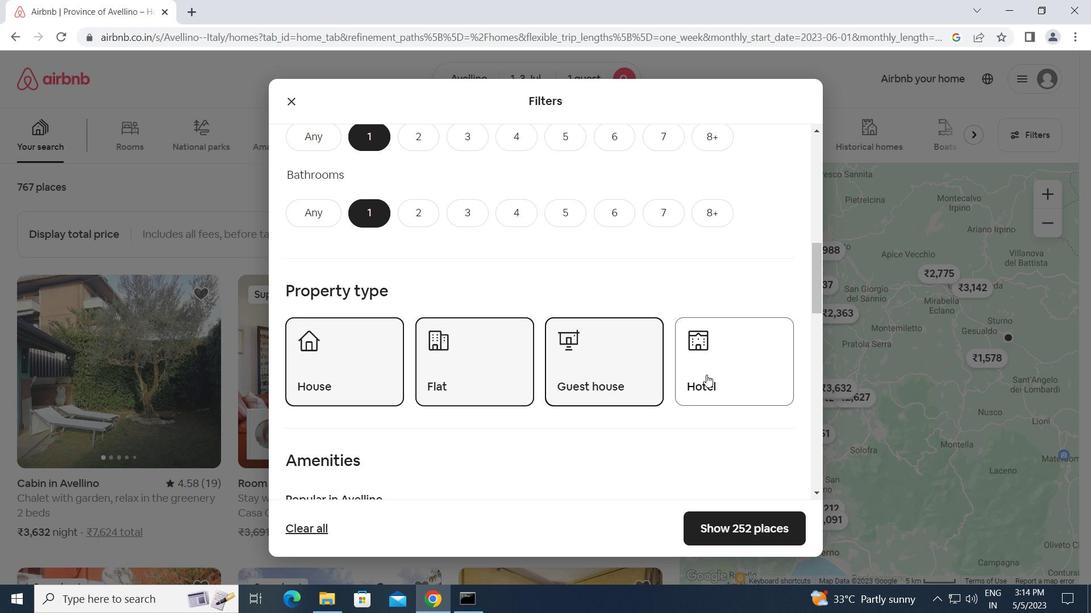
Action: Mouse pressed left at (708, 374)
Screenshot: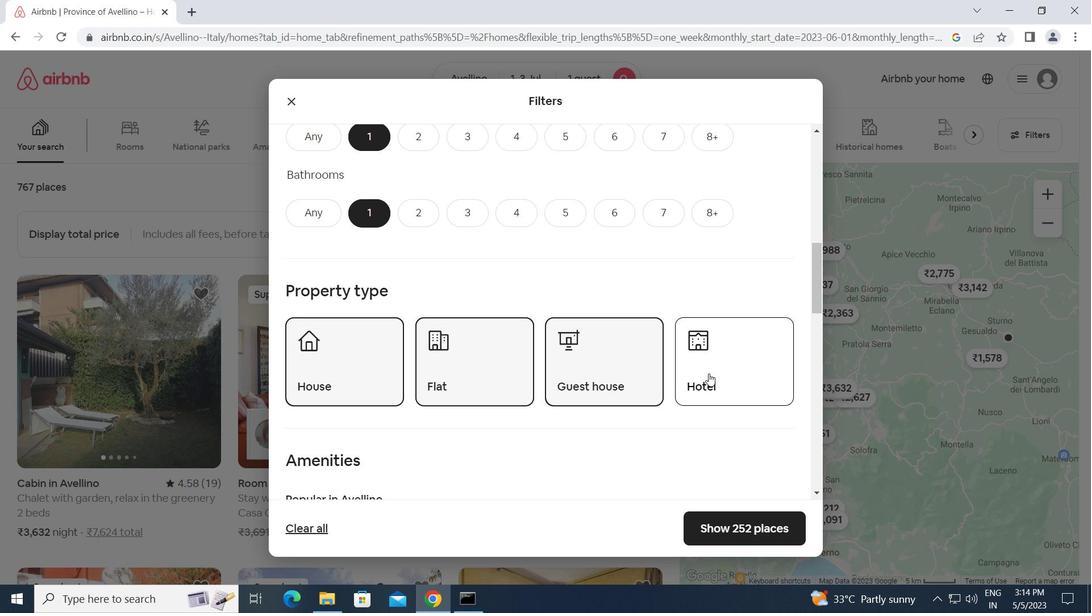 
Action: Mouse moved to (503, 426)
Screenshot: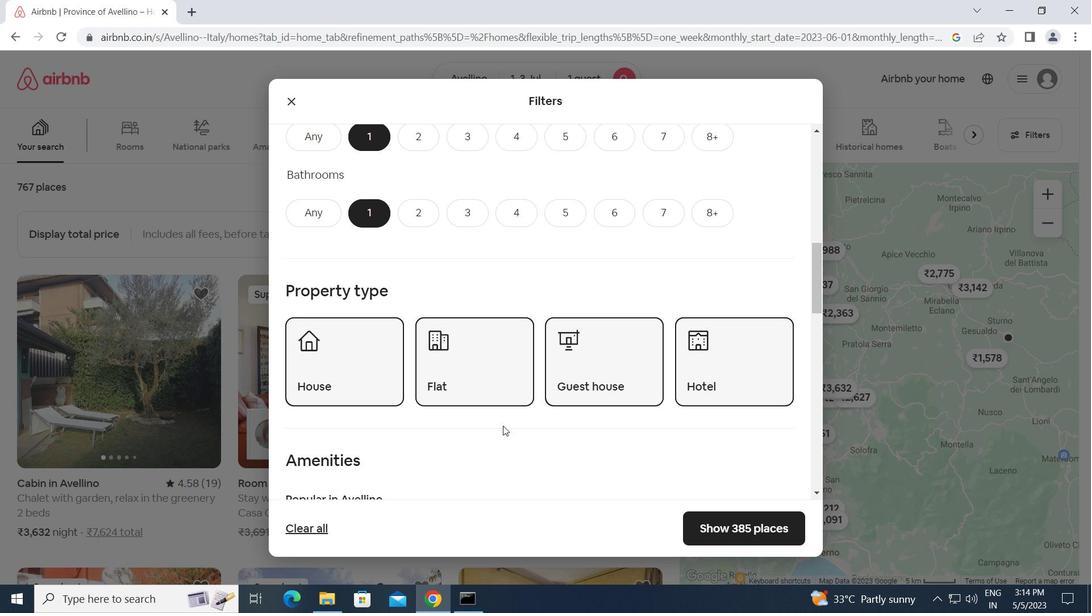 
Action: Mouse scrolled (503, 426) with delta (0, 0)
Screenshot: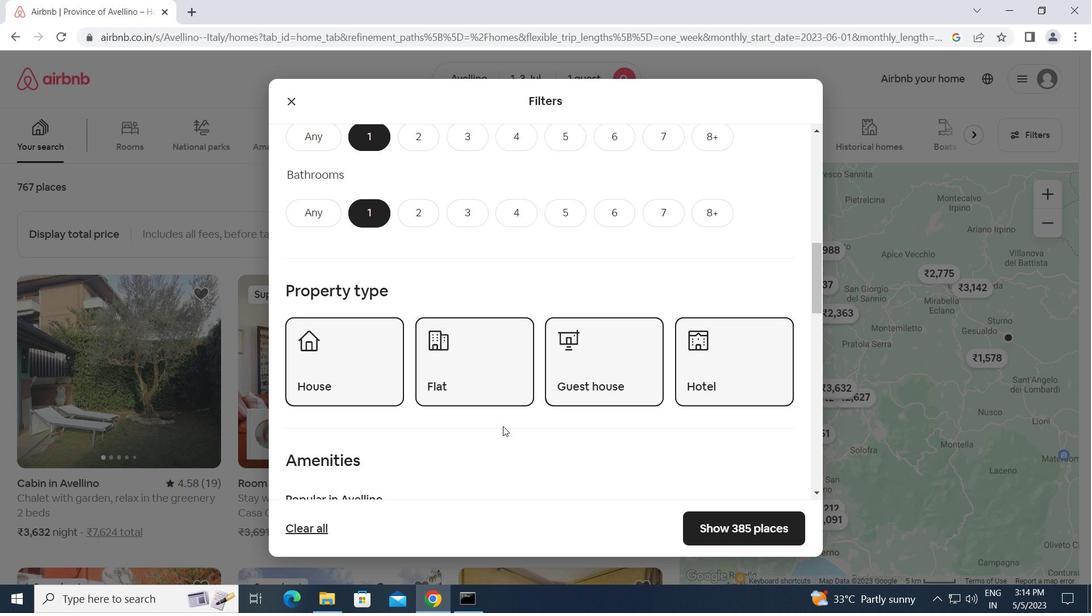 
Action: Mouse scrolled (503, 426) with delta (0, 0)
Screenshot: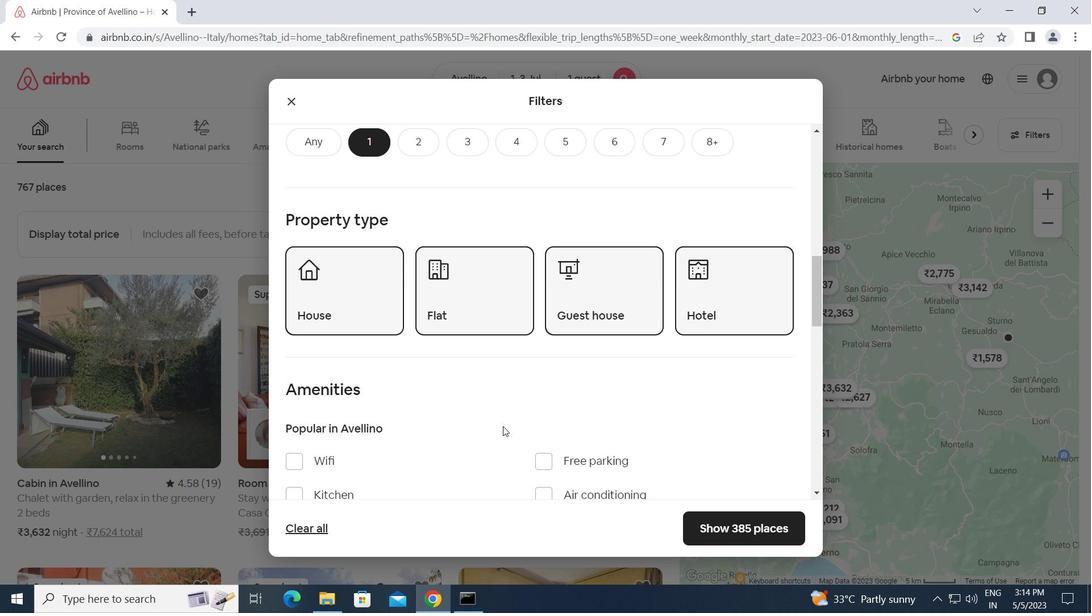 
Action: Mouse scrolled (503, 426) with delta (0, 0)
Screenshot: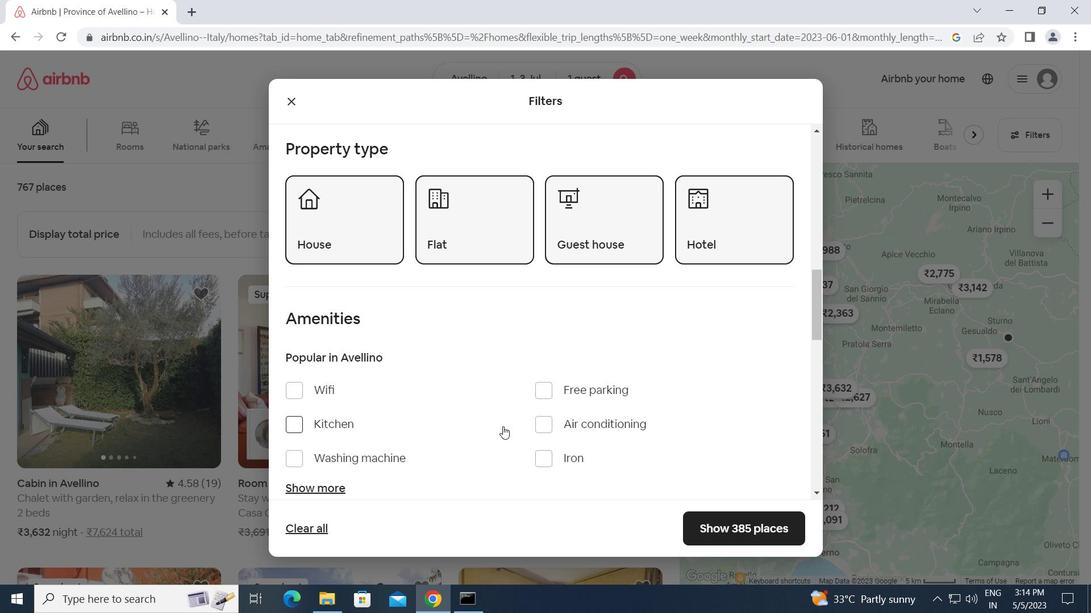 
Action: Mouse scrolled (503, 426) with delta (0, 0)
Screenshot: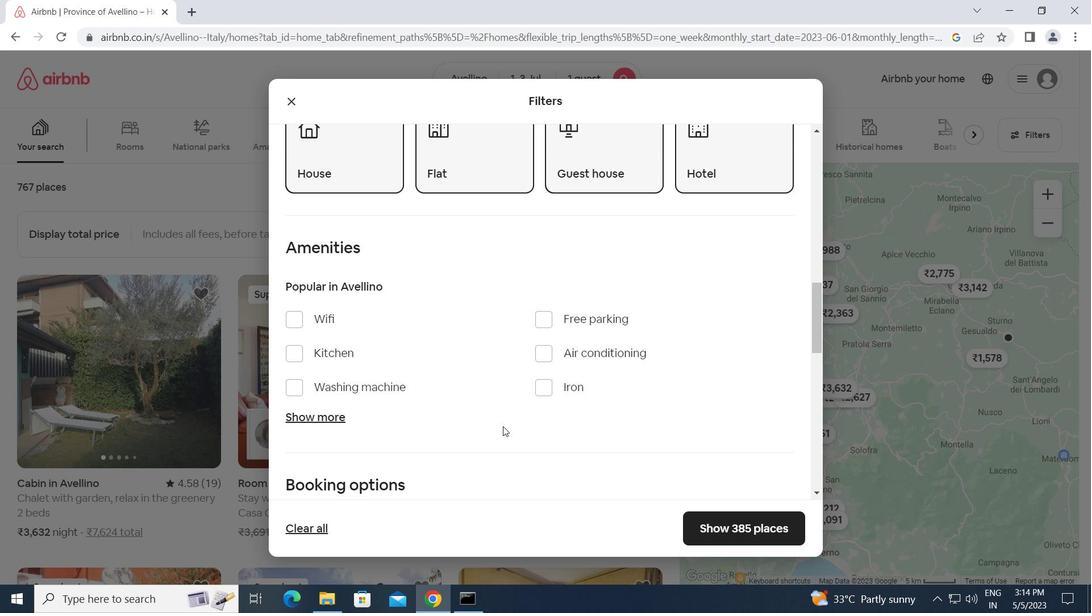 
Action: Mouse moved to (291, 243)
Screenshot: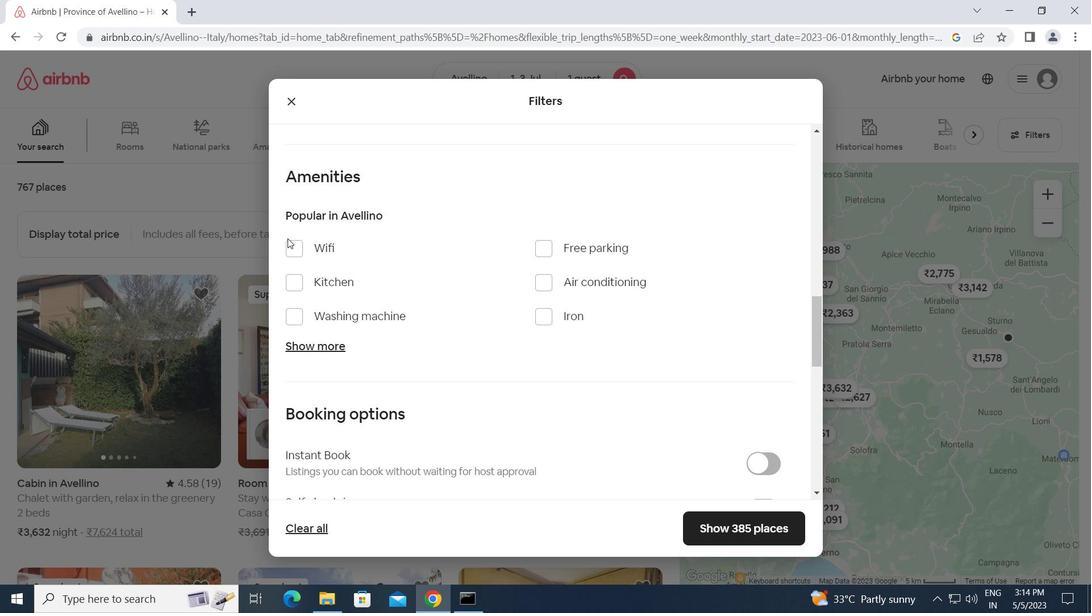
Action: Mouse pressed left at (291, 243)
Screenshot: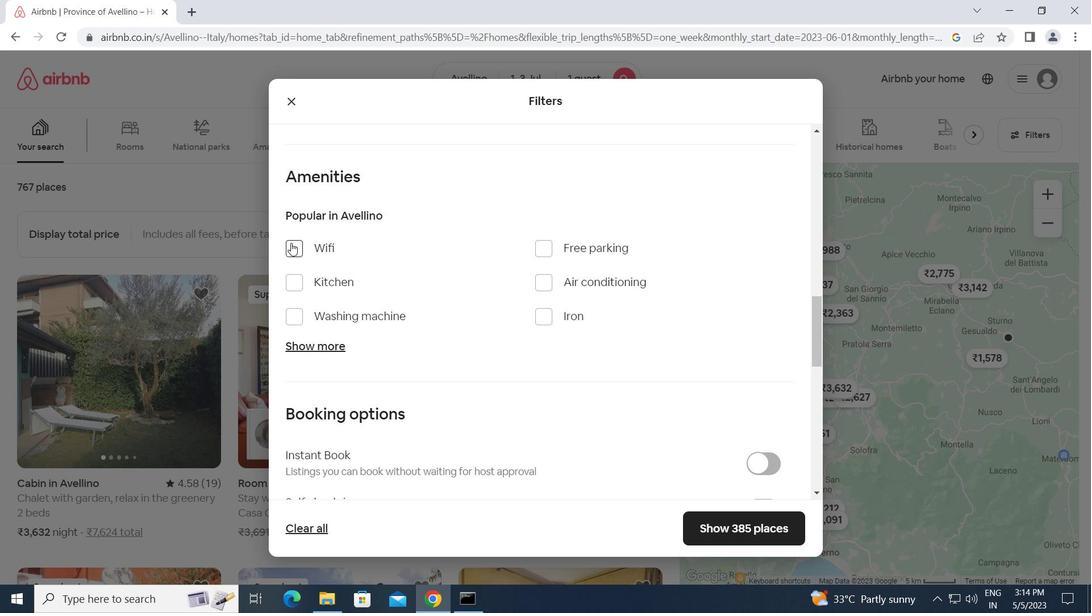 
Action: Mouse moved to (291, 315)
Screenshot: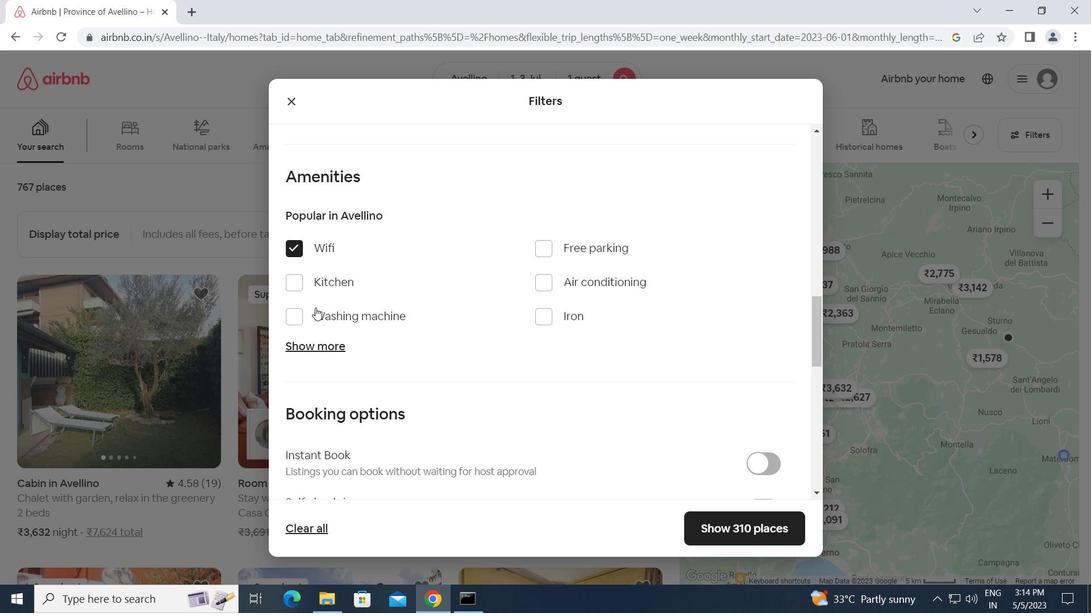 
Action: Mouse pressed left at (291, 315)
Screenshot: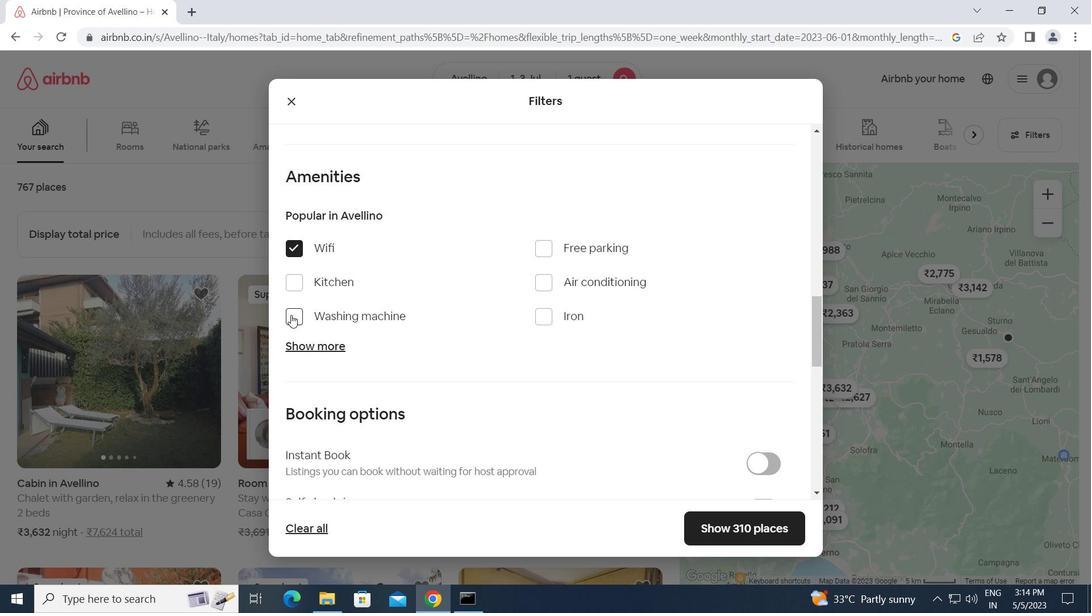 
Action: Mouse moved to (472, 351)
Screenshot: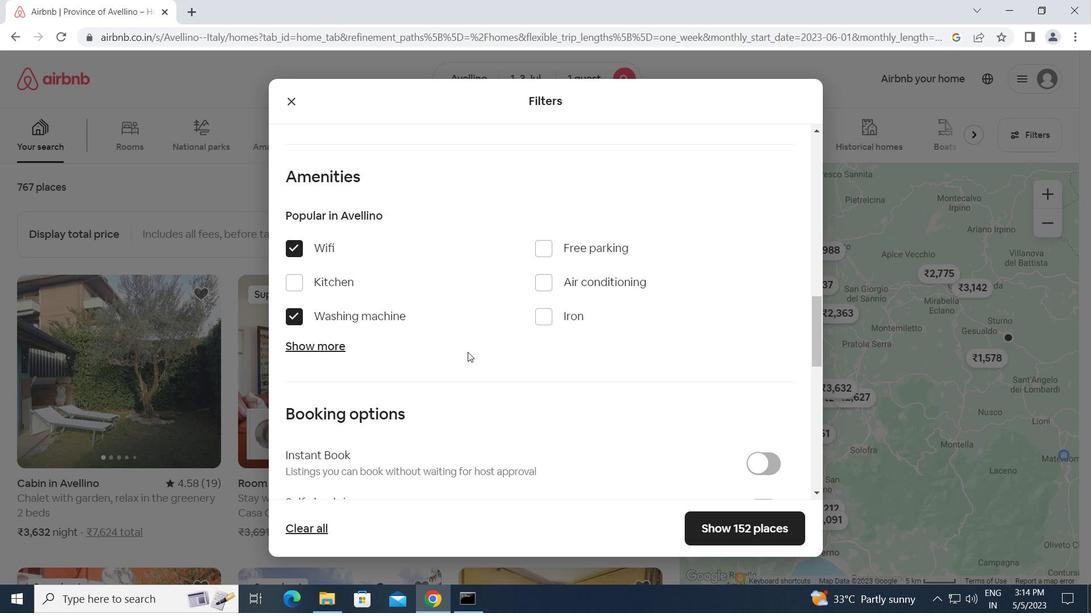 
Action: Mouse scrolled (472, 351) with delta (0, 0)
Screenshot: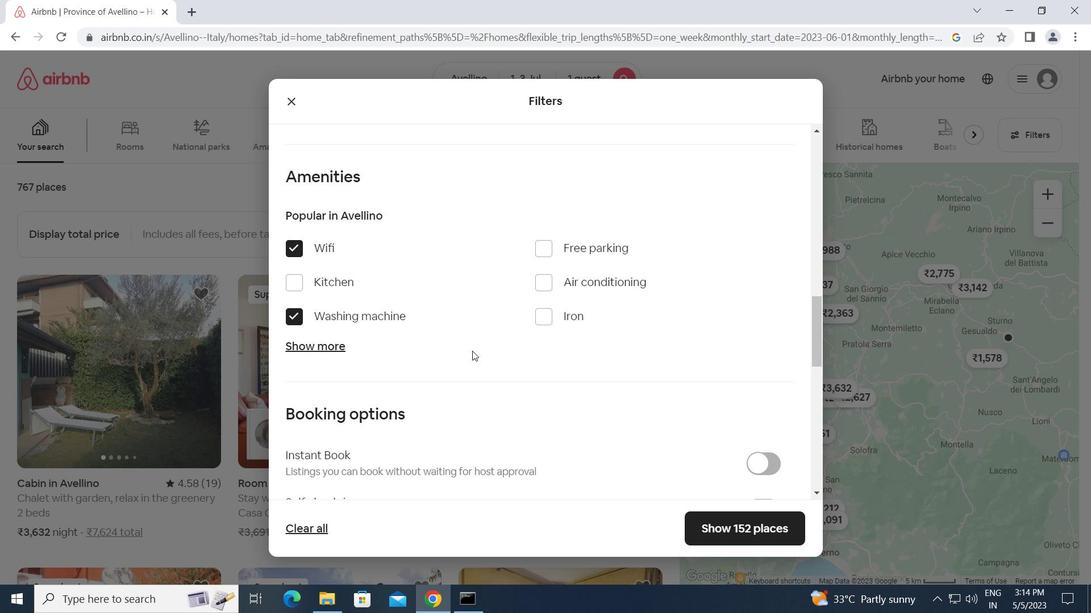 
Action: Mouse scrolled (472, 351) with delta (0, 0)
Screenshot: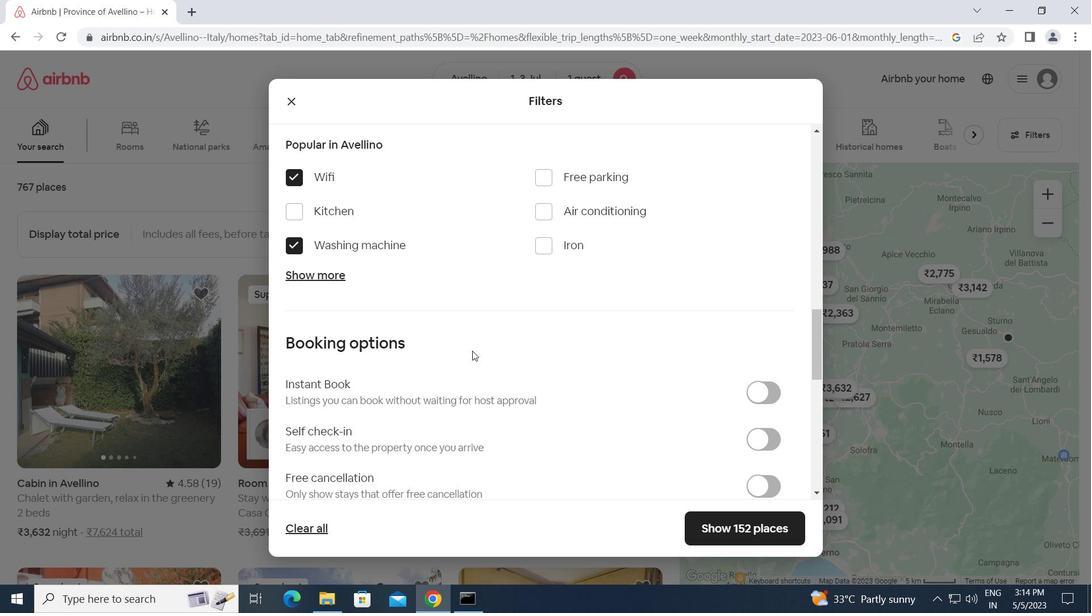 
Action: Mouse moved to (756, 366)
Screenshot: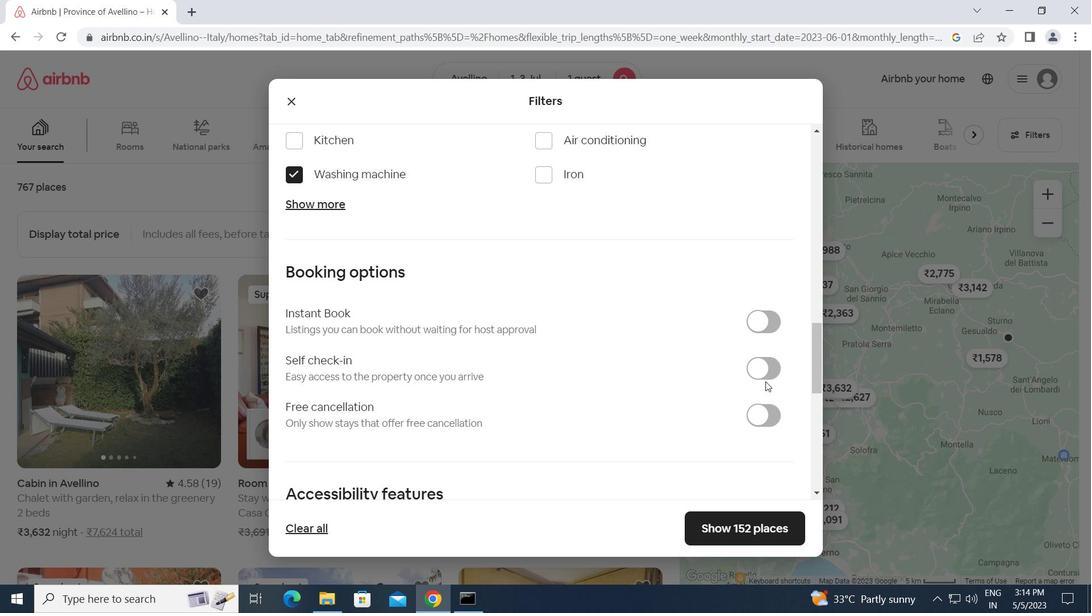 
Action: Mouse pressed left at (756, 366)
Screenshot: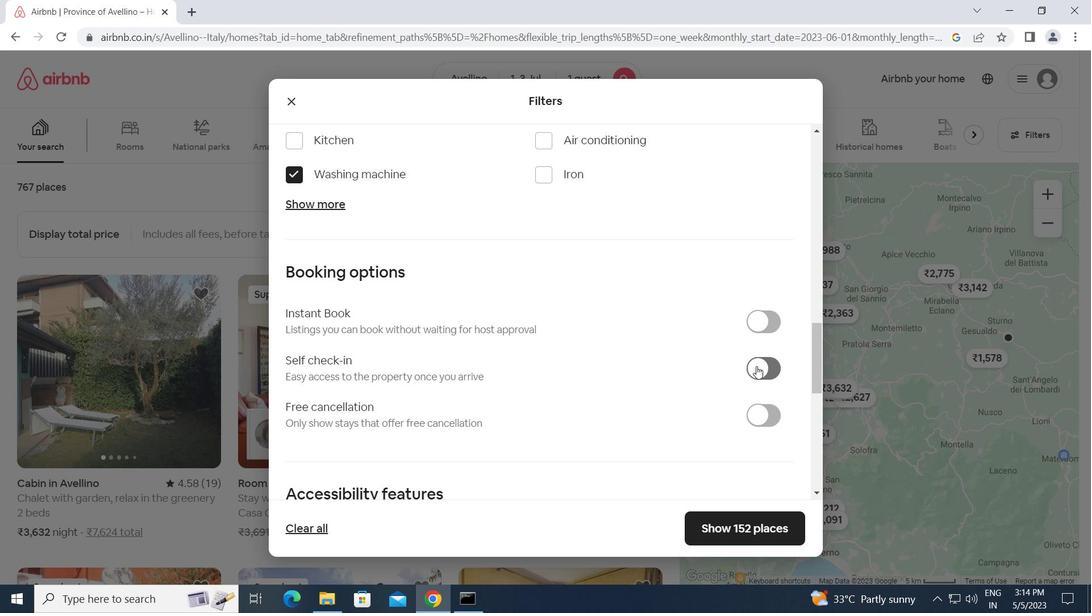 
Action: Mouse moved to (652, 398)
Screenshot: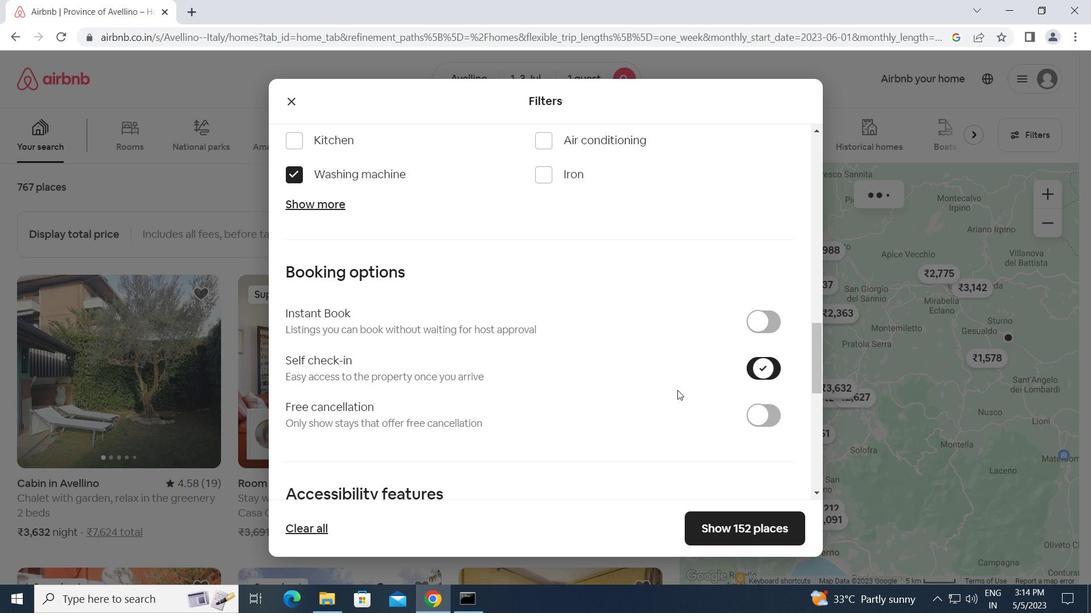 
Action: Mouse scrolled (652, 397) with delta (0, 0)
Screenshot: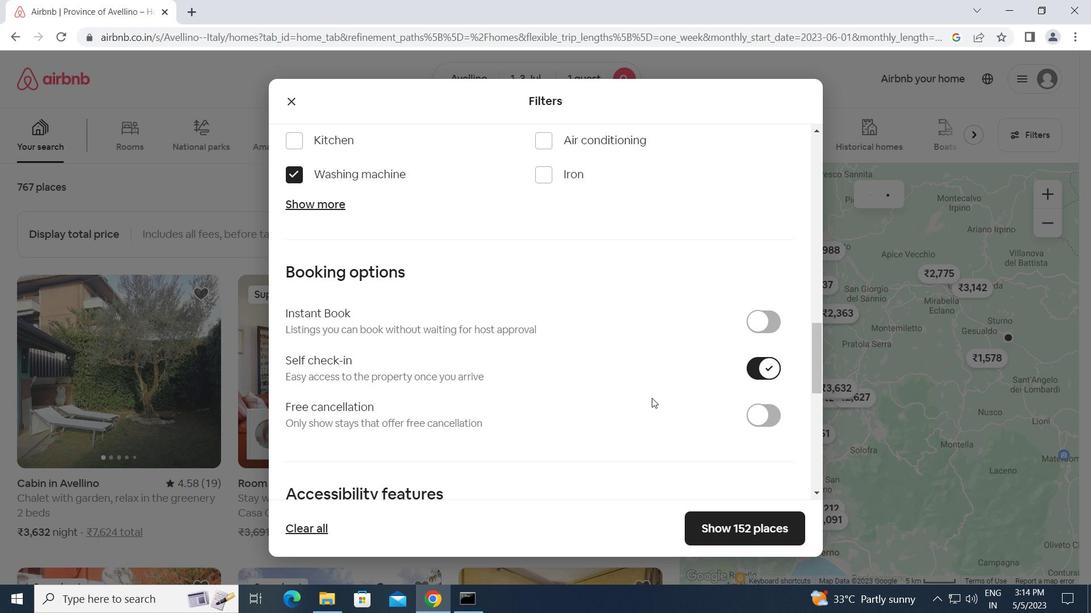 
Action: Mouse scrolled (652, 397) with delta (0, 0)
Screenshot: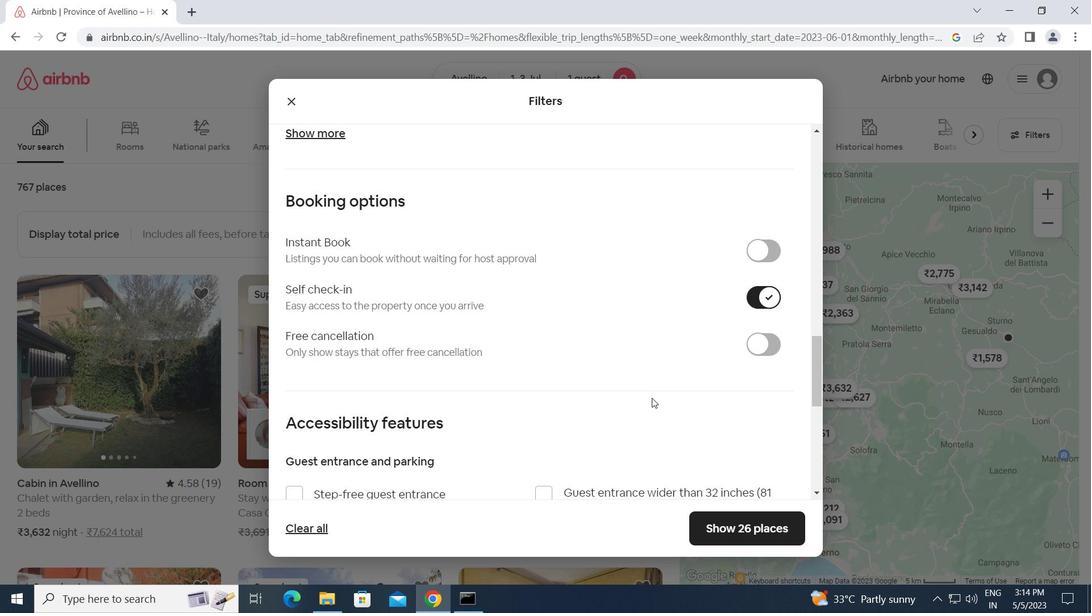 
Action: Mouse scrolled (652, 397) with delta (0, 0)
Screenshot: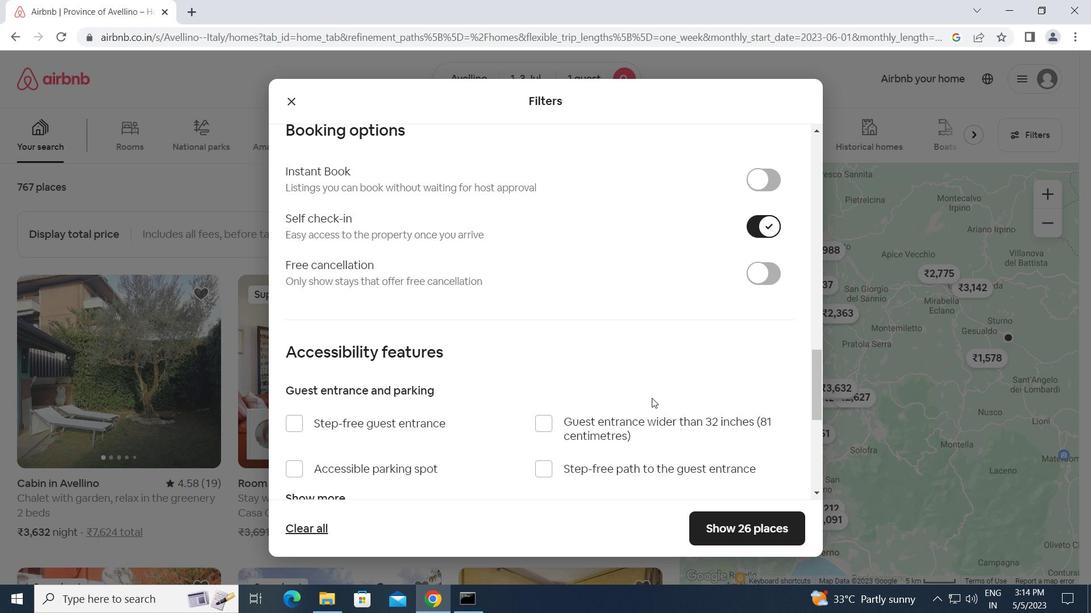 
Action: Mouse scrolled (652, 397) with delta (0, 0)
Screenshot: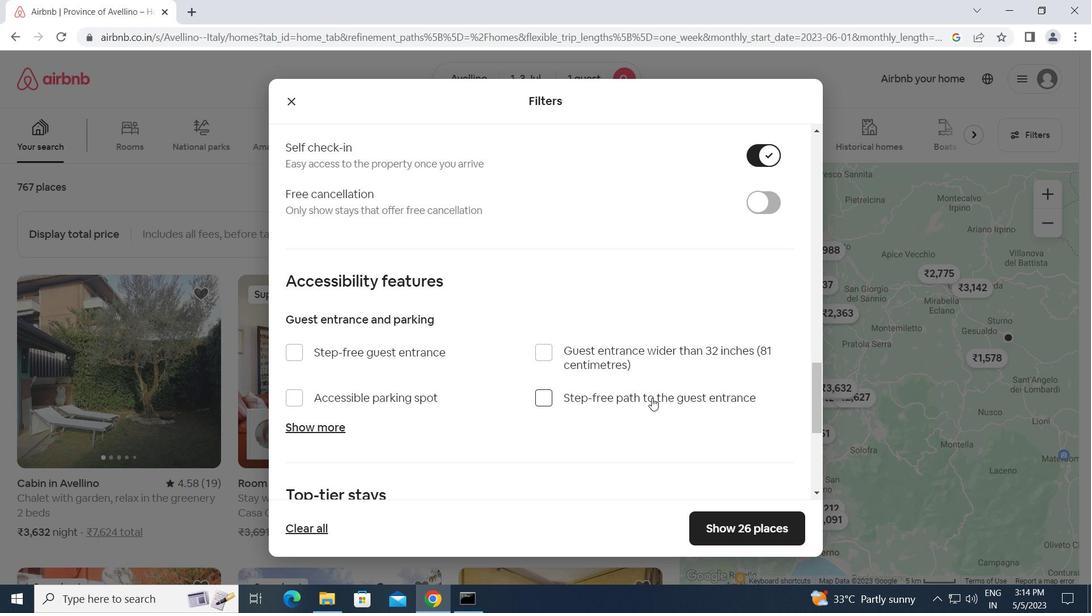 
Action: Mouse scrolled (652, 397) with delta (0, 0)
Screenshot: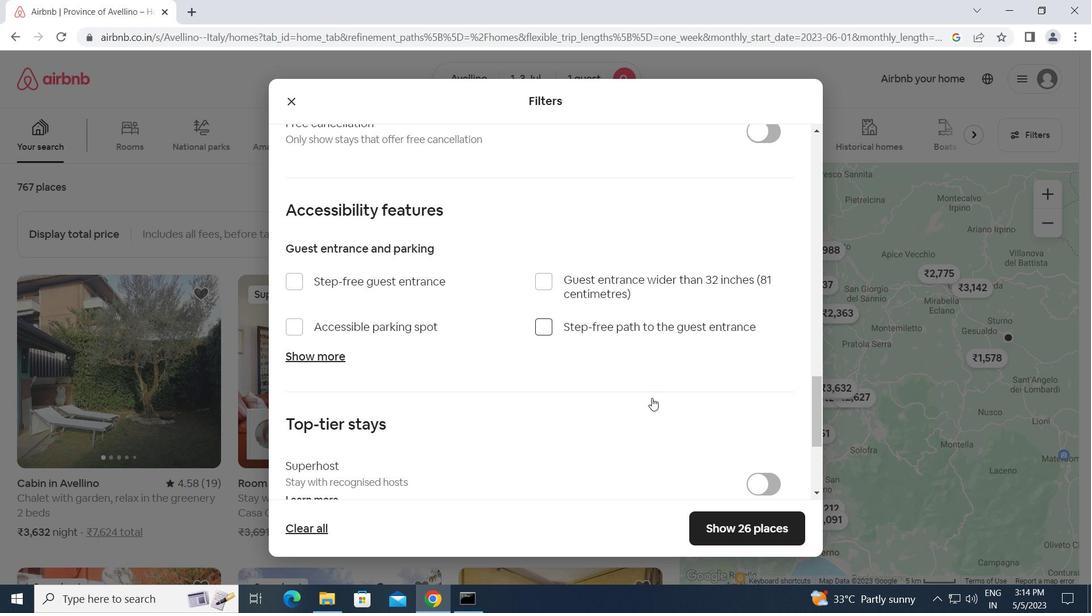 
Action: Mouse scrolled (652, 397) with delta (0, 0)
Screenshot: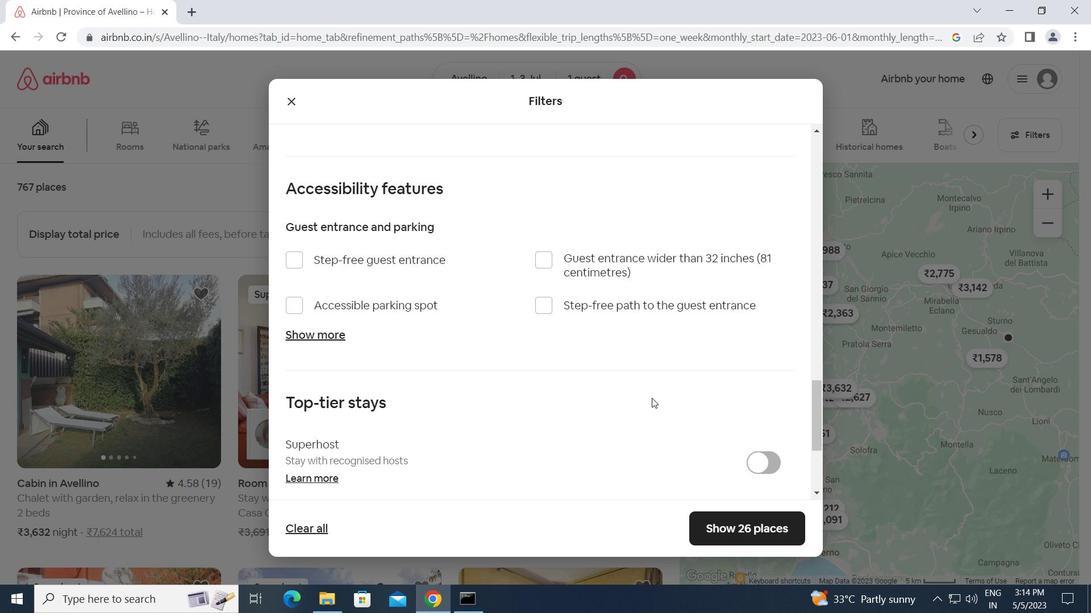 
Action: Mouse scrolled (652, 397) with delta (0, 0)
Screenshot: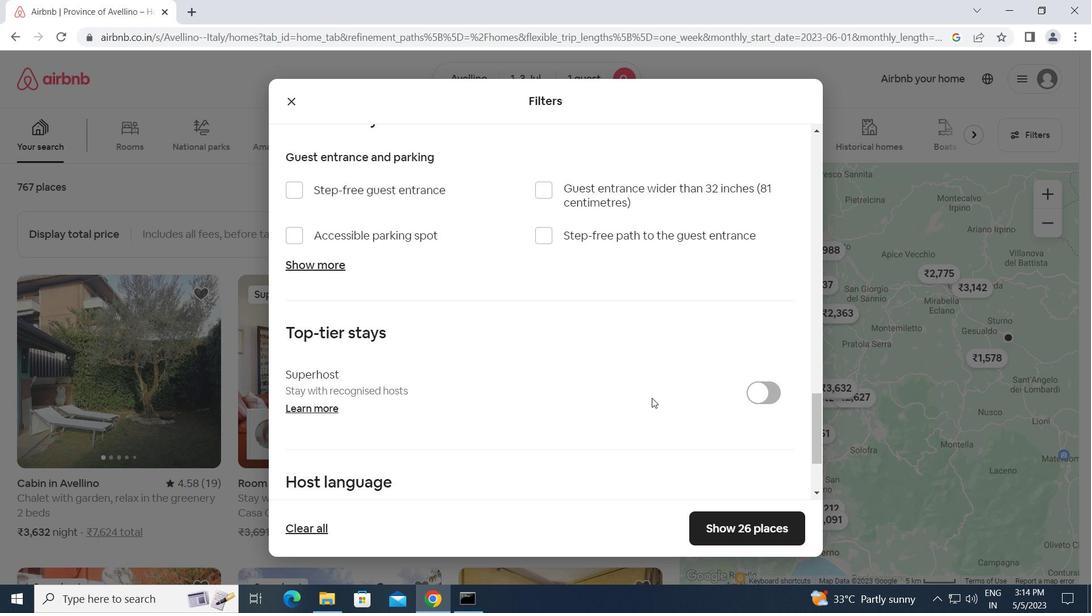 
Action: Mouse scrolled (652, 397) with delta (0, 0)
Screenshot: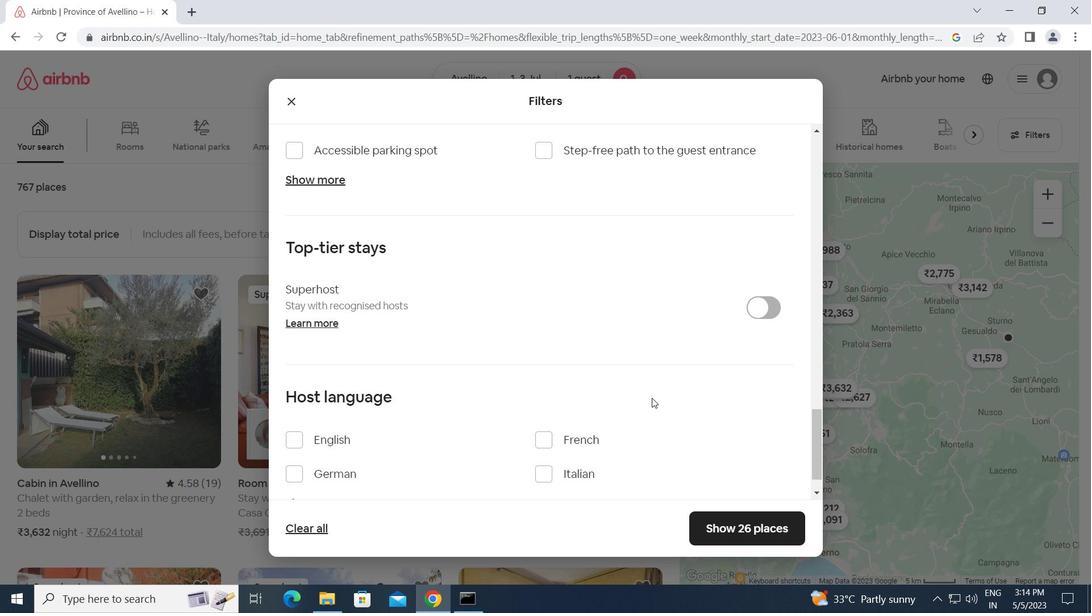 
Action: Mouse moved to (285, 400)
Screenshot: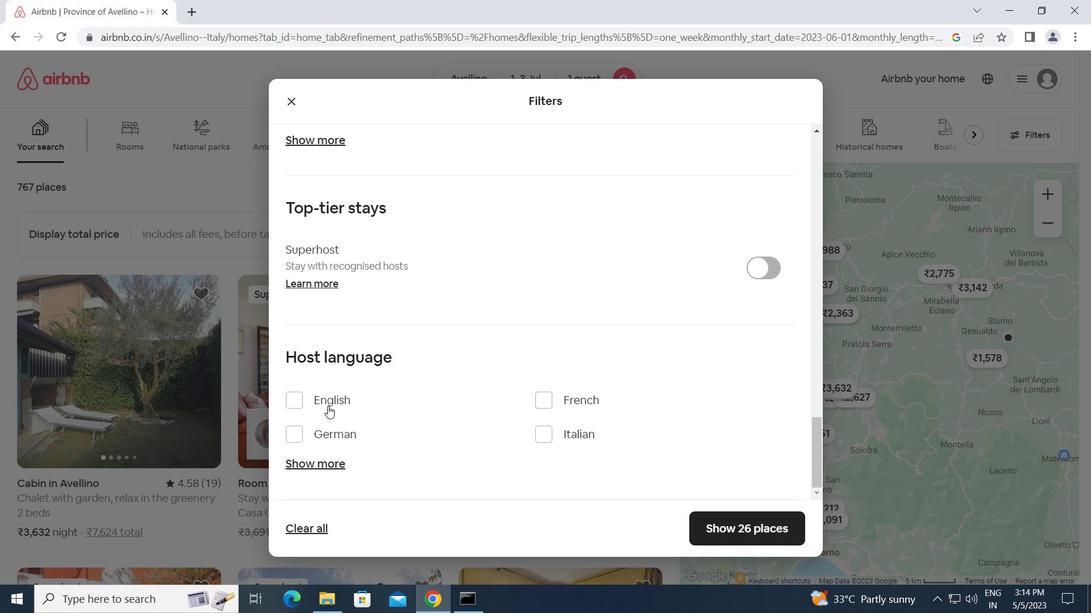 
Action: Mouse pressed left at (285, 400)
Screenshot: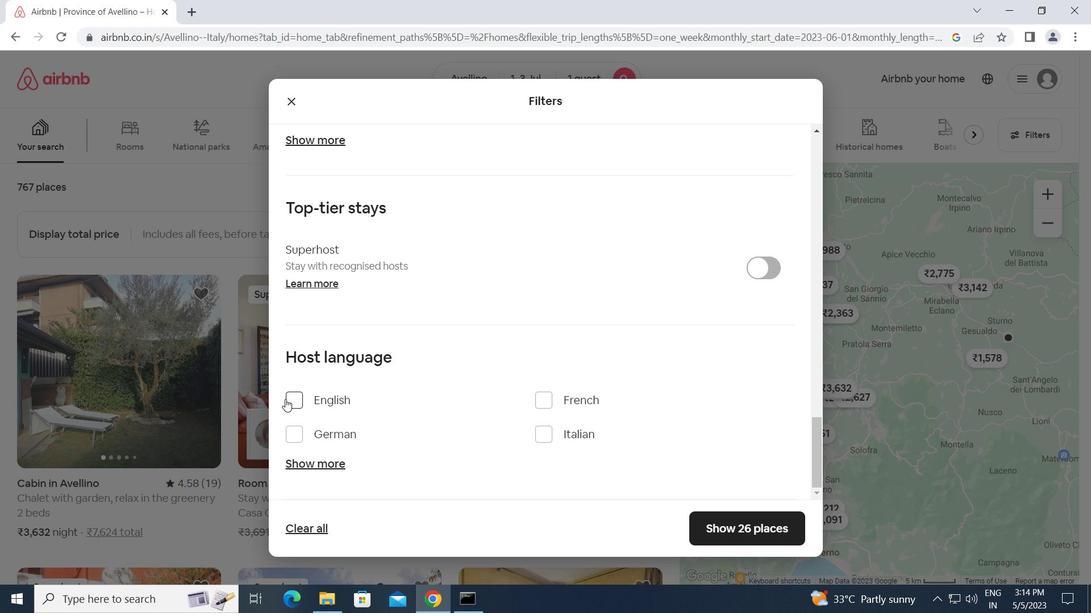 
Action: Mouse moved to (744, 520)
Screenshot: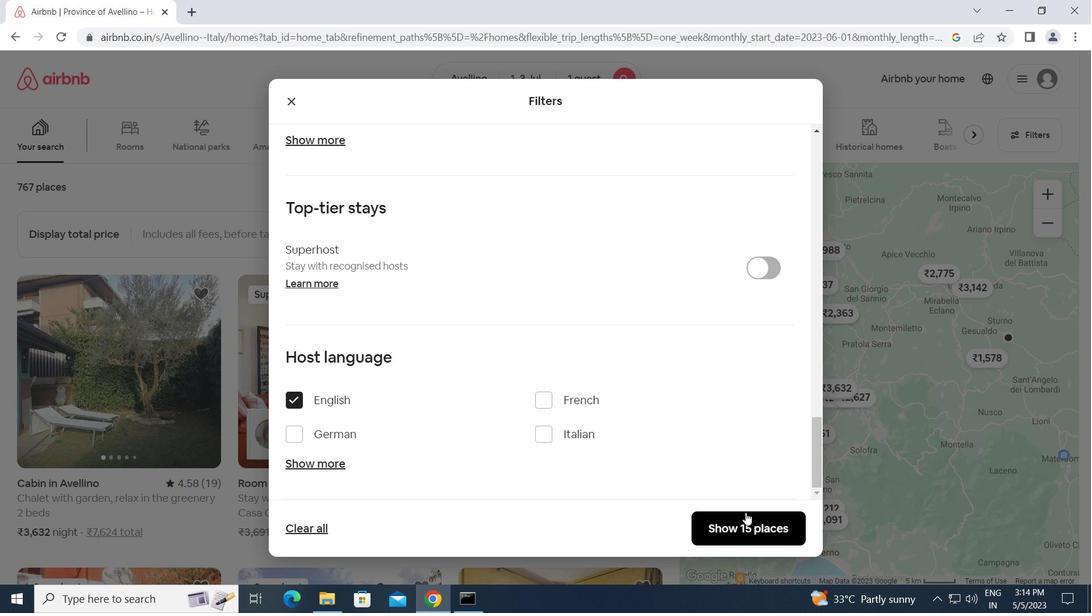 
Action: Mouse pressed left at (744, 520)
Screenshot: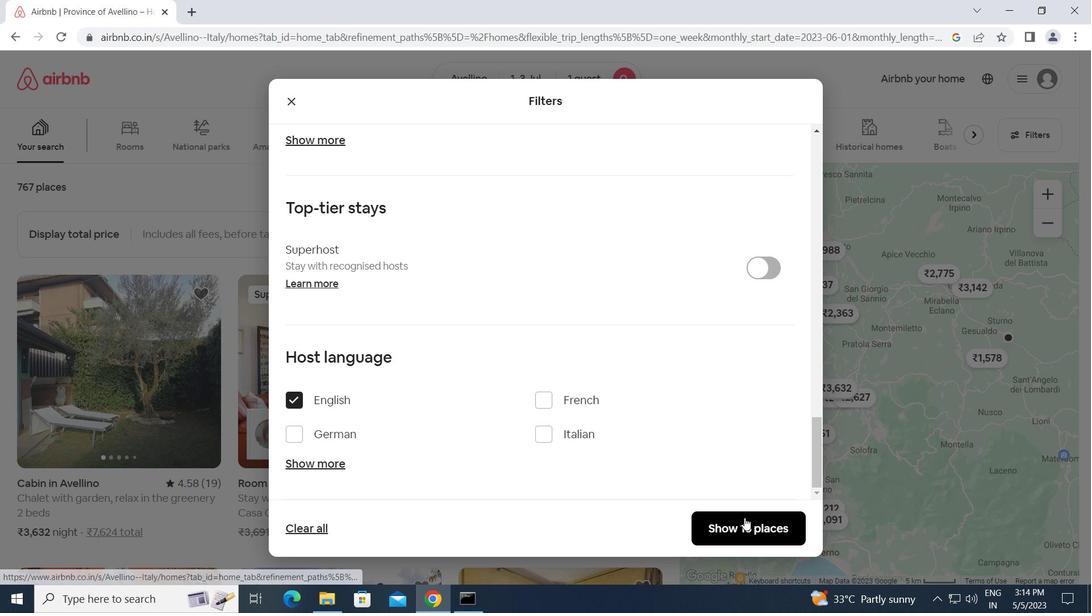 
Action: Mouse moved to (719, 517)
Screenshot: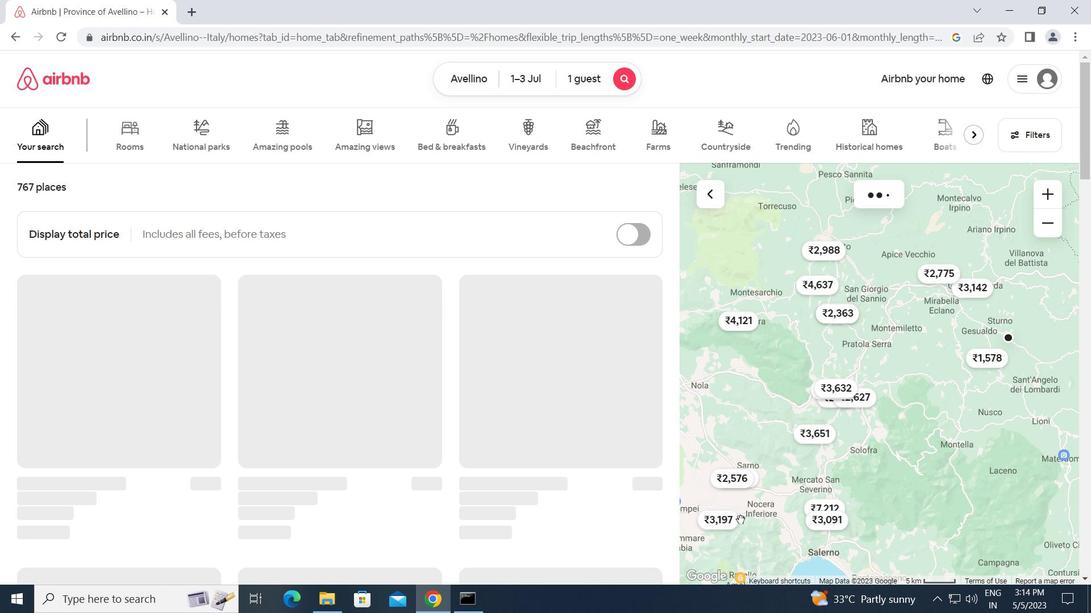 
